 Task: Open Card Employee Wellness Analytics Review in Board Team Performance Management Platforms to Workspace Financial Planning and Analysis Services and add a team member Softage.1@softage.net, a label Purple, a checklist LEED Certification, an attachment from your computer, a color Purple and finally, add a card description 'Create and send out employee engagement survey on company values and mission' and a comment 'Given the potential impact of this task, let us make sure we involve all stakeholders and gather their feedback.'. Add a start date 'Jan 01, 1900' with a due date 'Jan 08, 1900'
Action: Mouse moved to (293, 173)
Screenshot: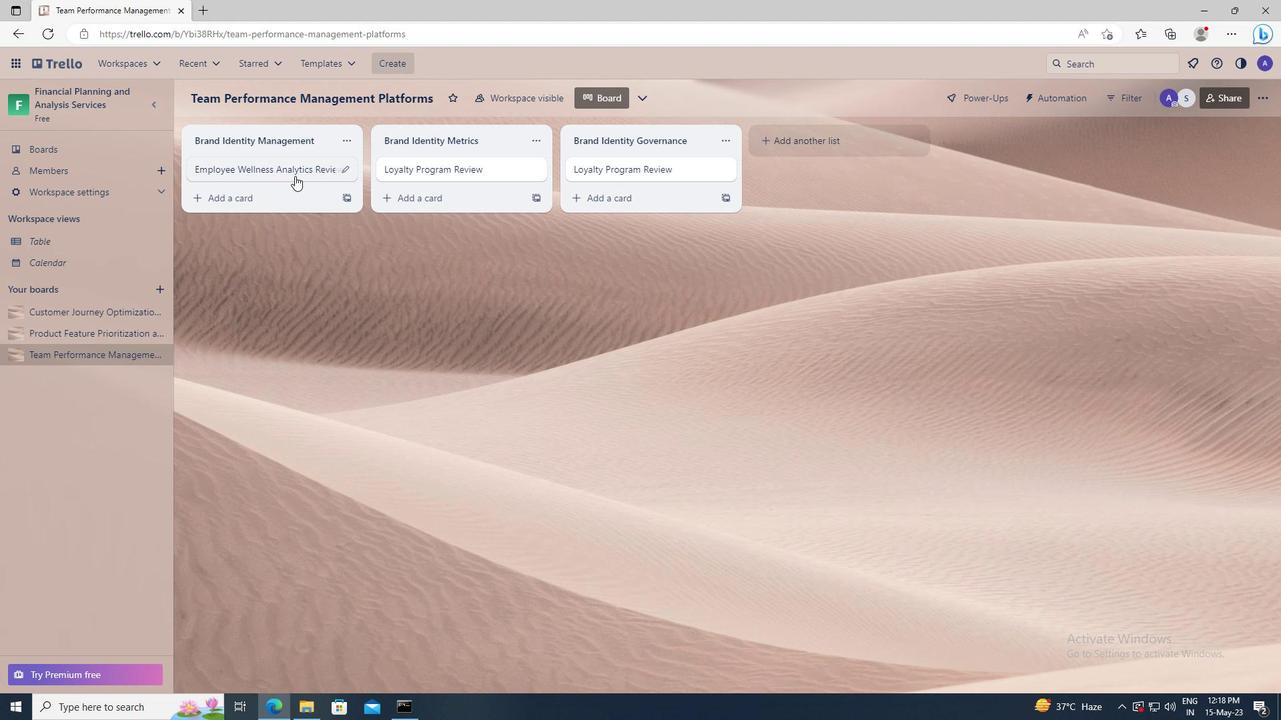 
Action: Mouse pressed left at (293, 173)
Screenshot: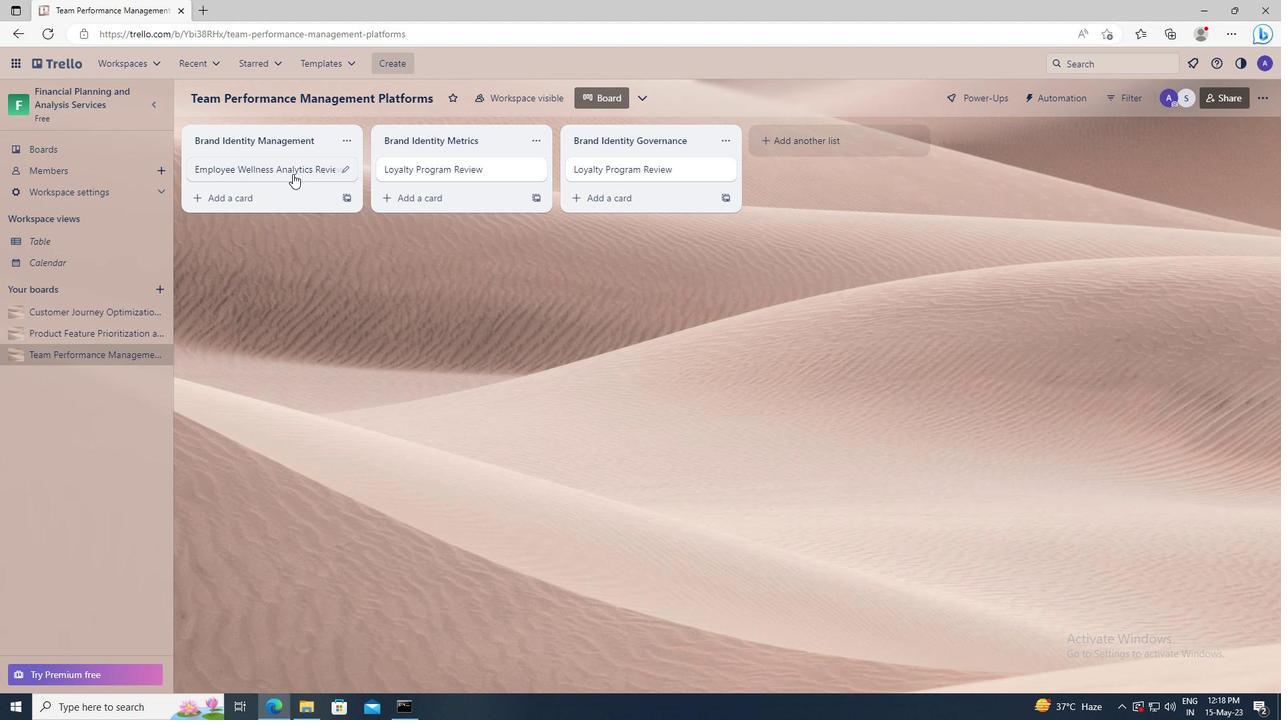 
Action: Mouse moved to (777, 214)
Screenshot: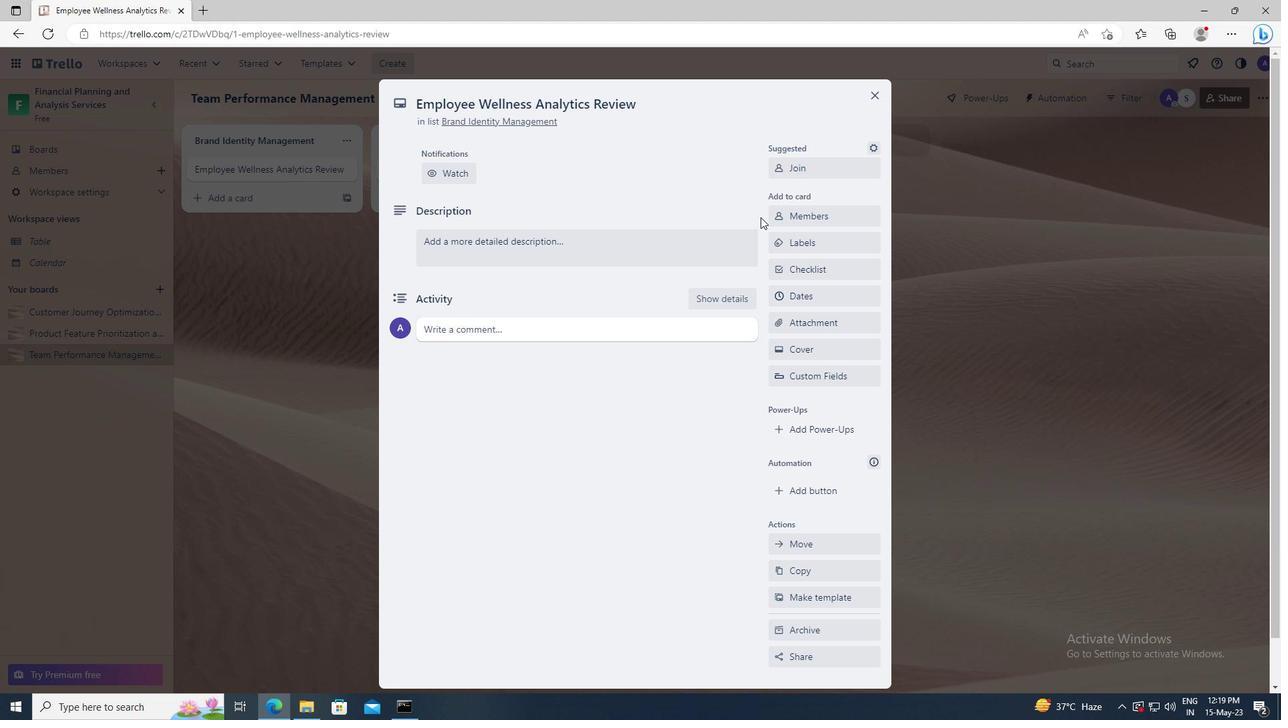 
Action: Mouse pressed left at (777, 214)
Screenshot: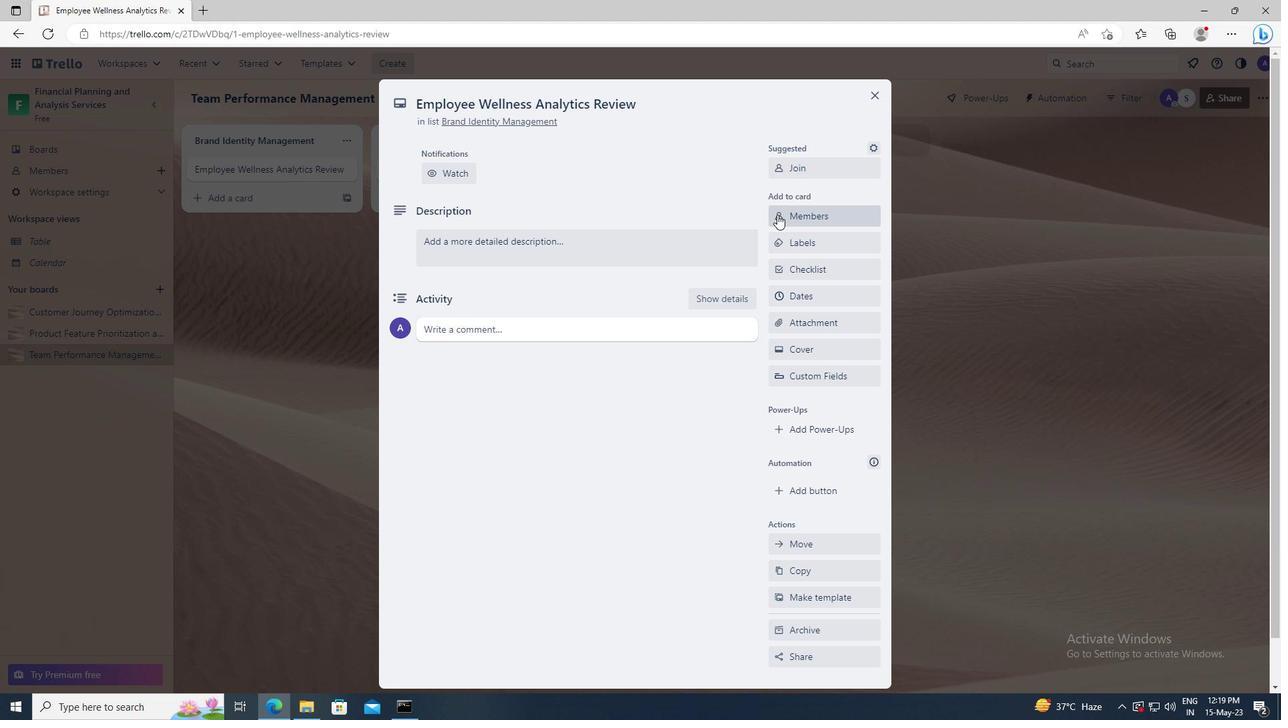
Action: Mouse moved to (795, 275)
Screenshot: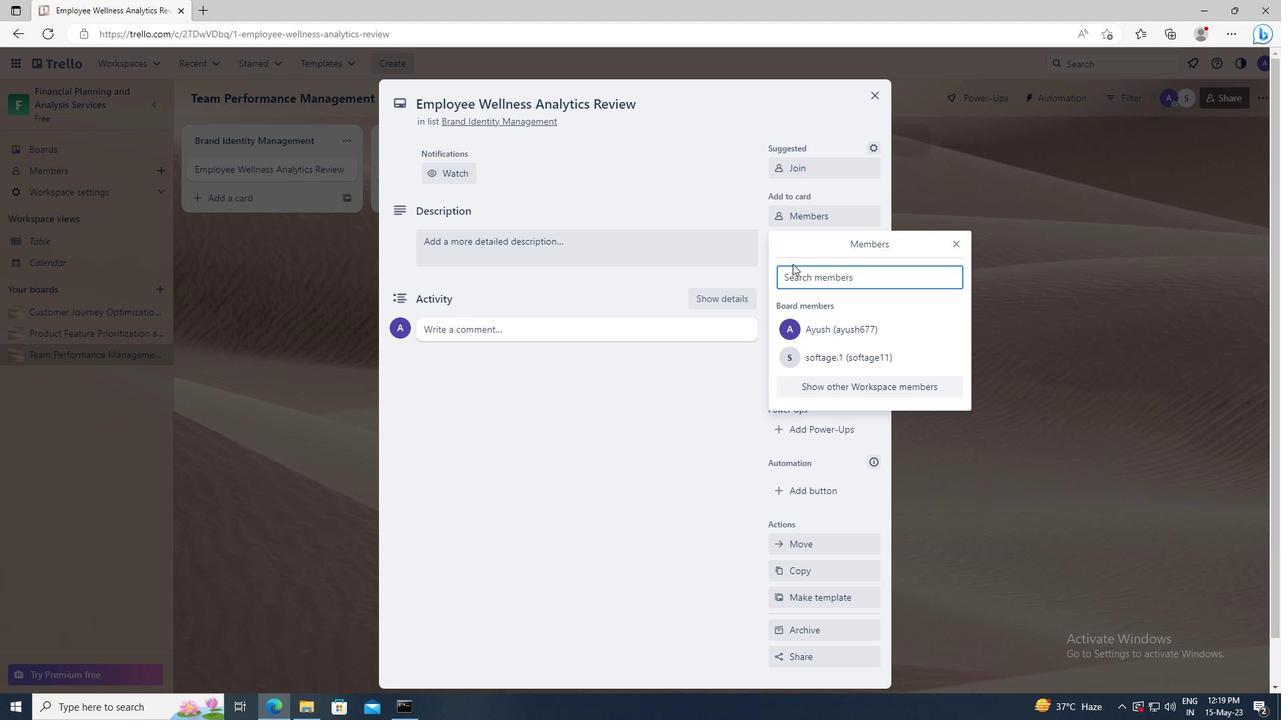 
Action: Mouse pressed left at (795, 275)
Screenshot: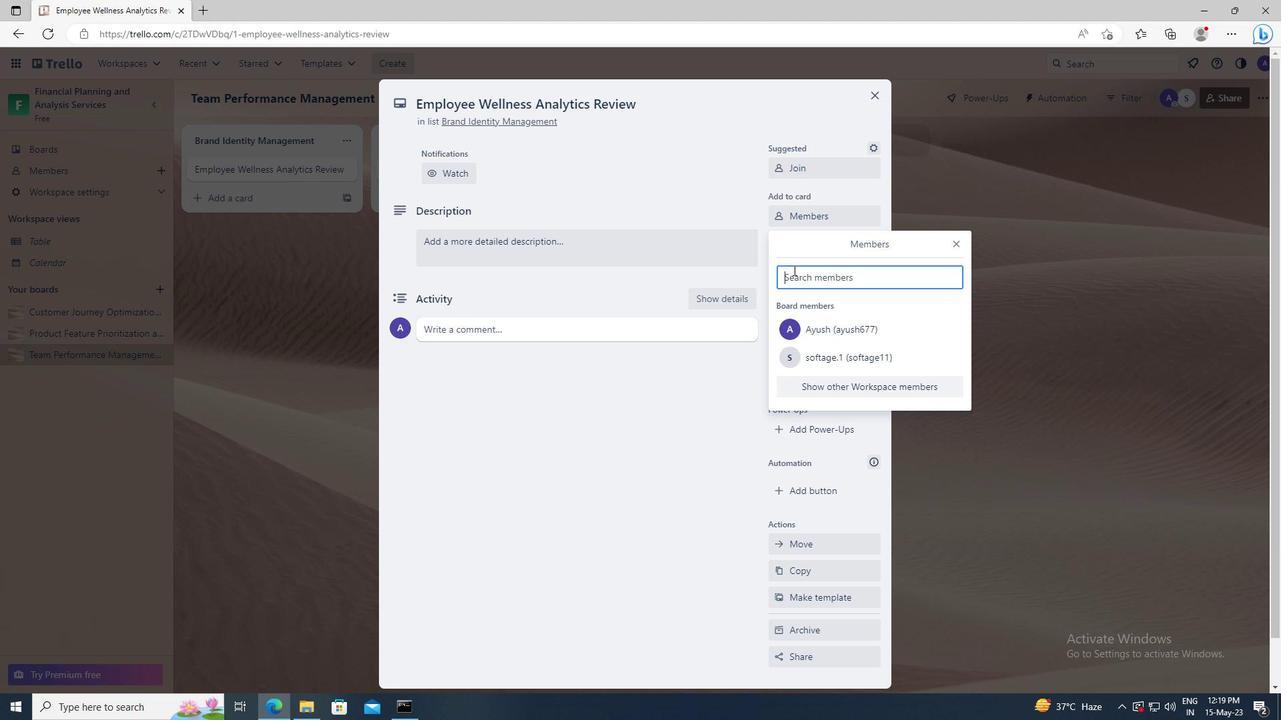 
Action: Key pressed <Key.shift>SOFTAGE.1
Screenshot: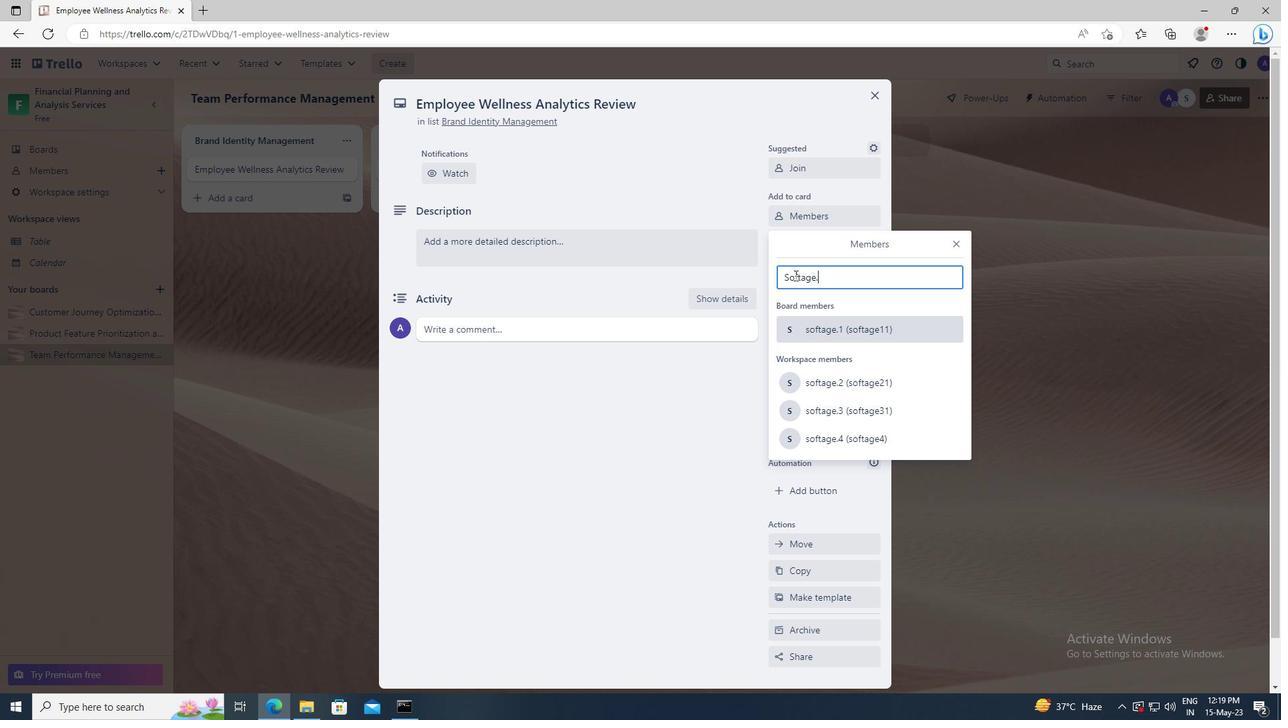 
Action: Mouse moved to (810, 329)
Screenshot: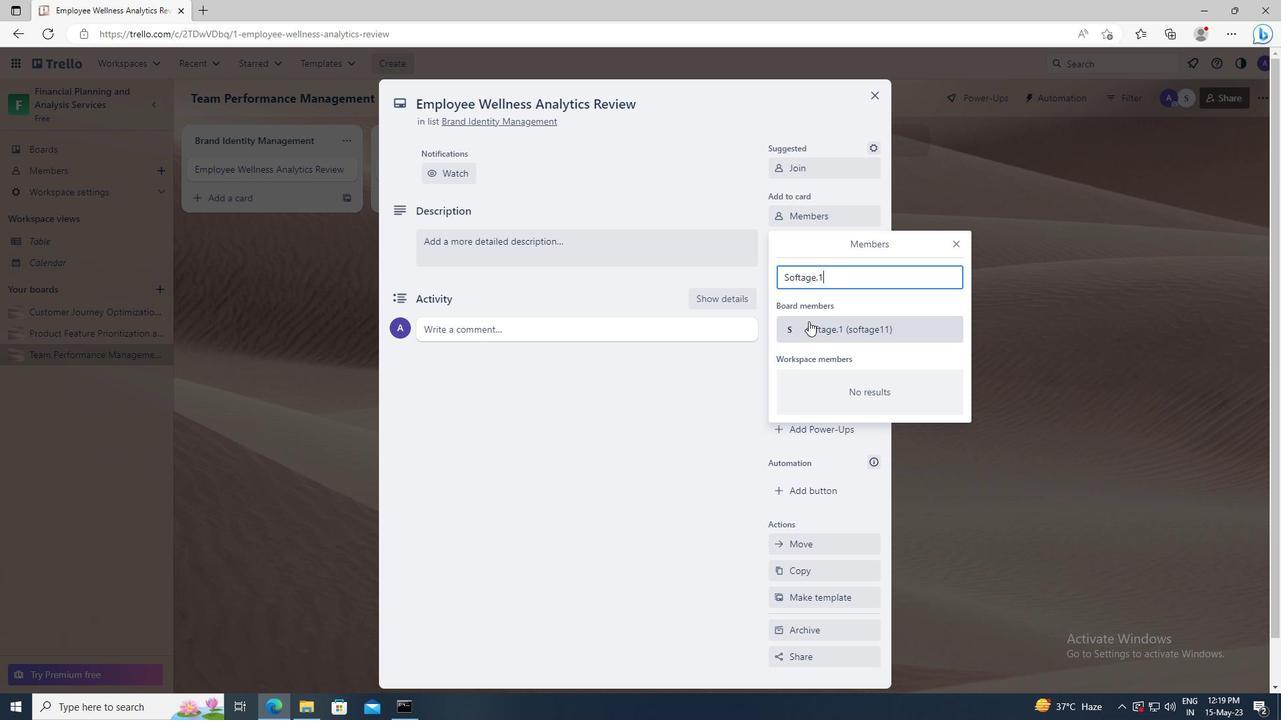 
Action: Mouse pressed left at (810, 329)
Screenshot: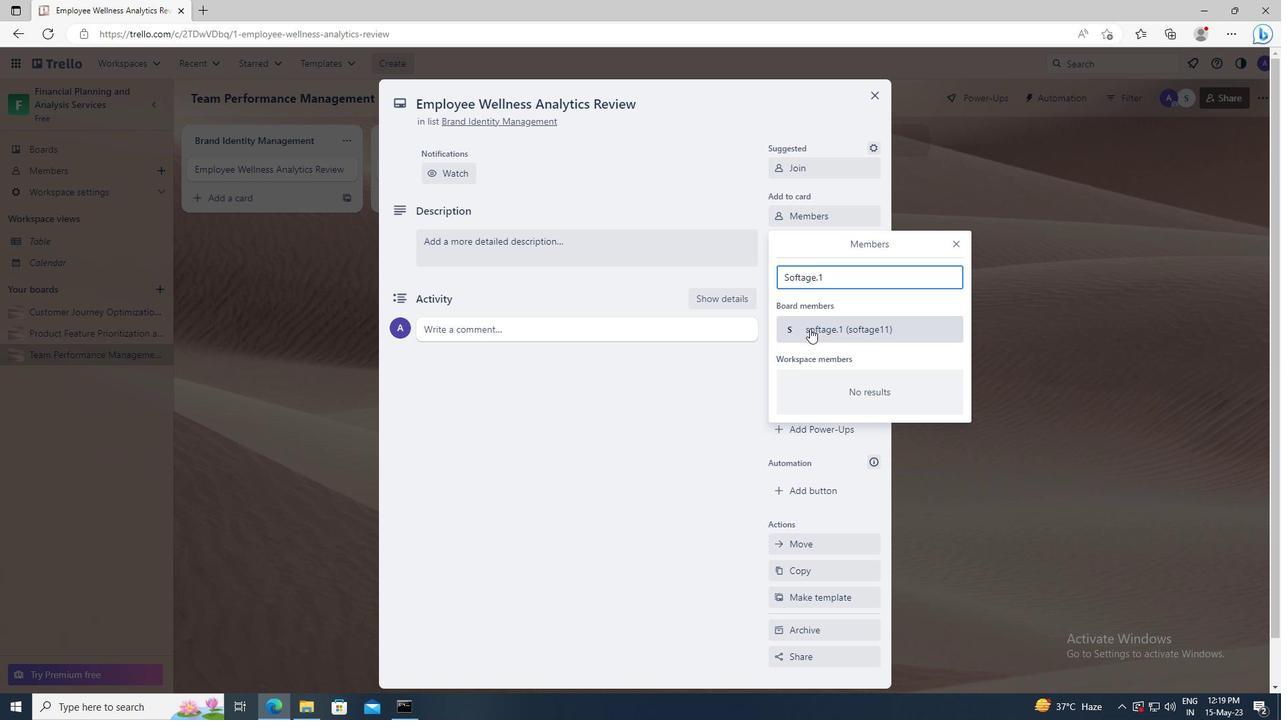 
Action: Mouse moved to (955, 244)
Screenshot: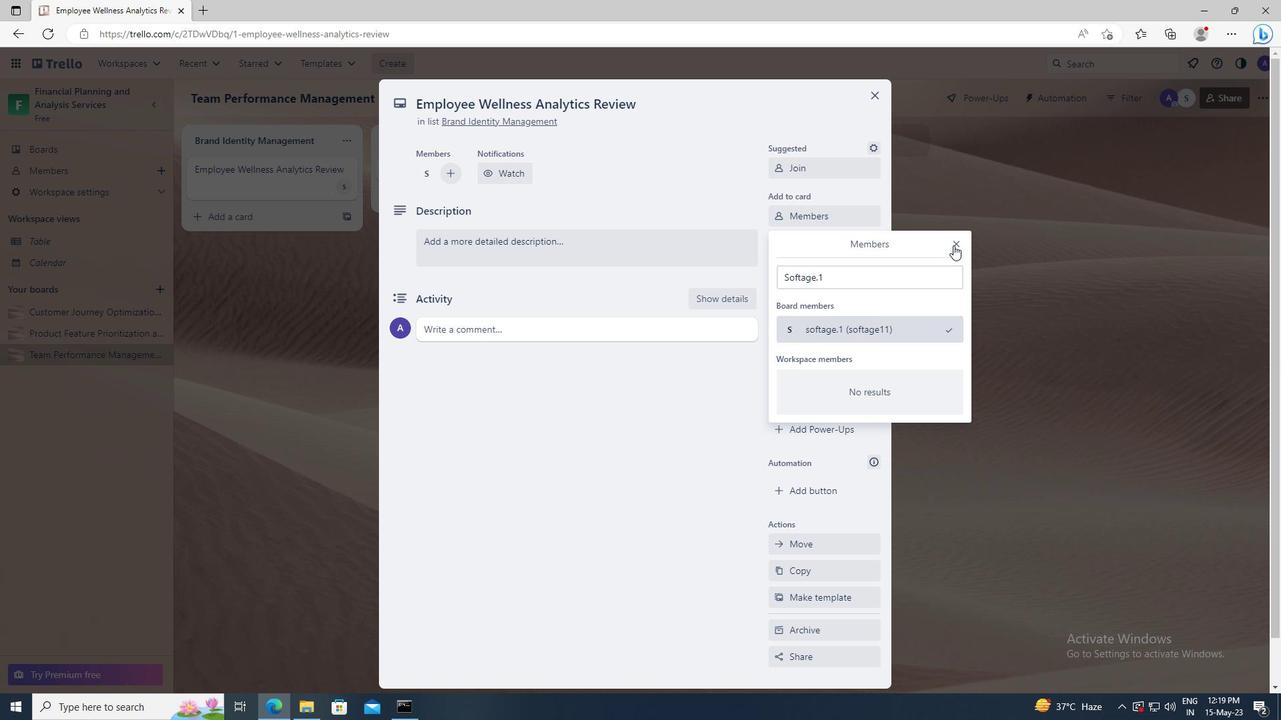 
Action: Mouse pressed left at (955, 244)
Screenshot: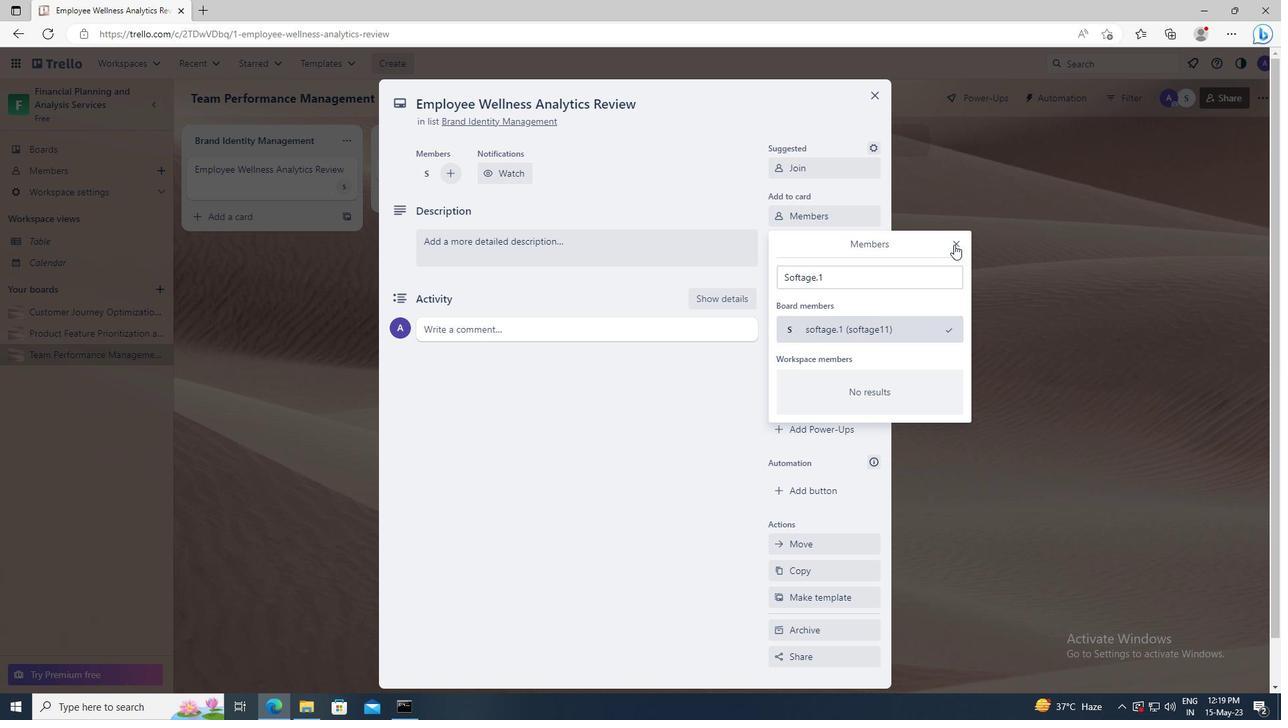 
Action: Mouse moved to (846, 244)
Screenshot: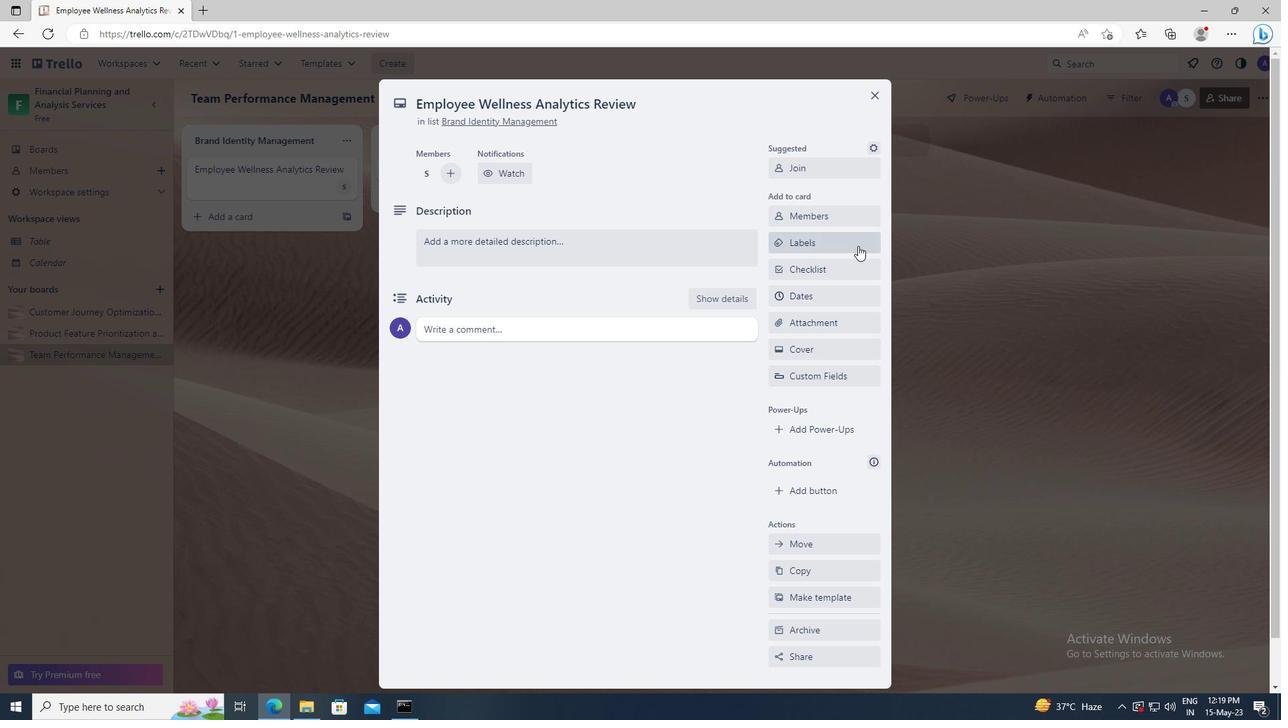 
Action: Mouse pressed left at (846, 244)
Screenshot: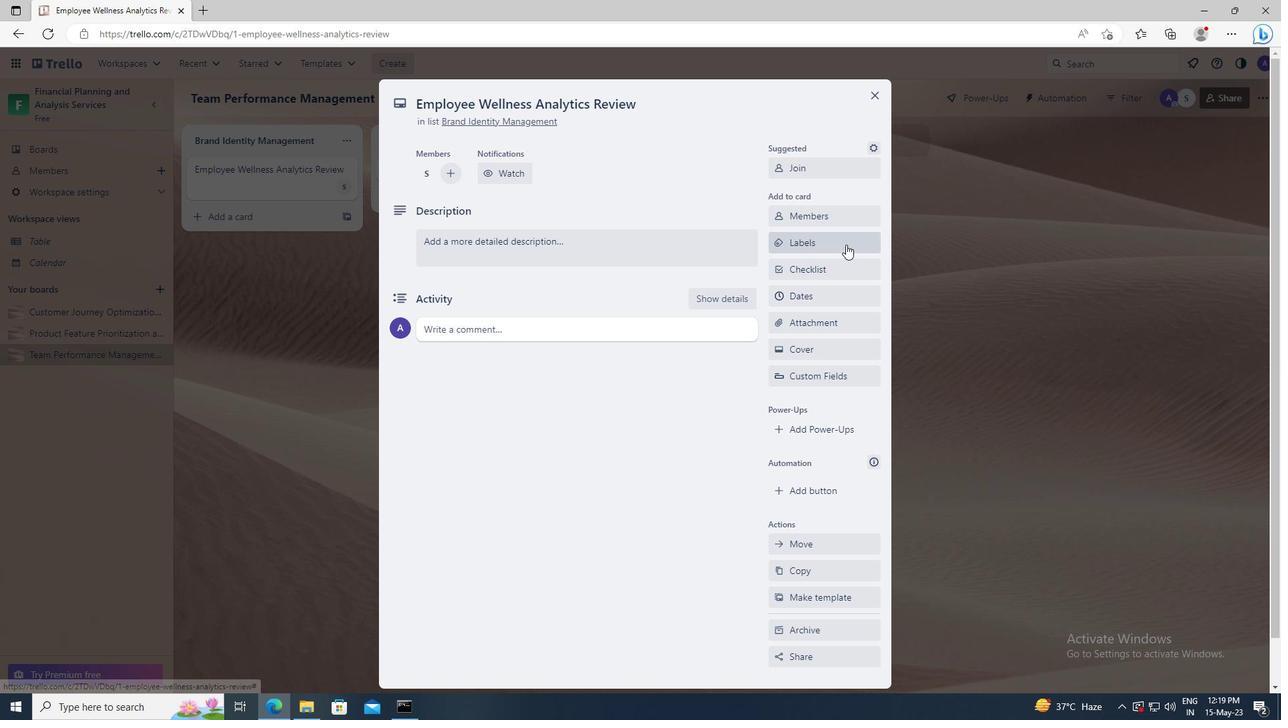 
Action: Mouse moved to (883, 477)
Screenshot: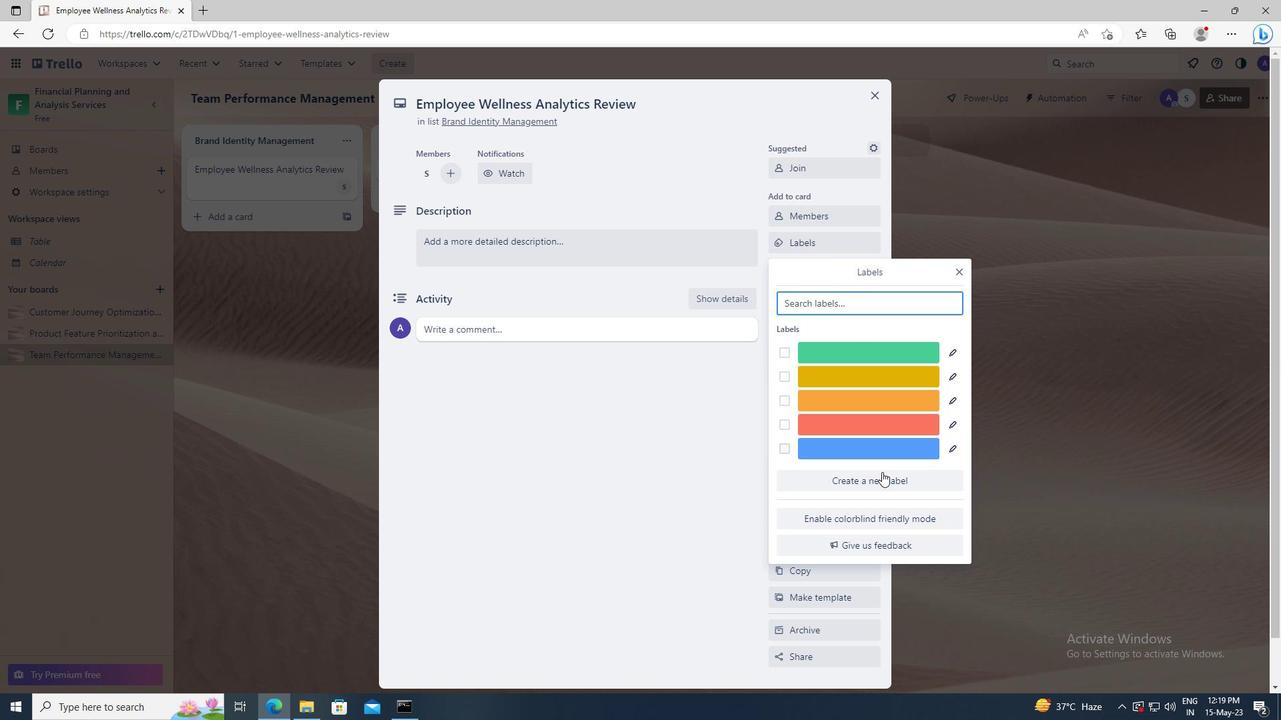 
Action: Mouse pressed left at (883, 477)
Screenshot: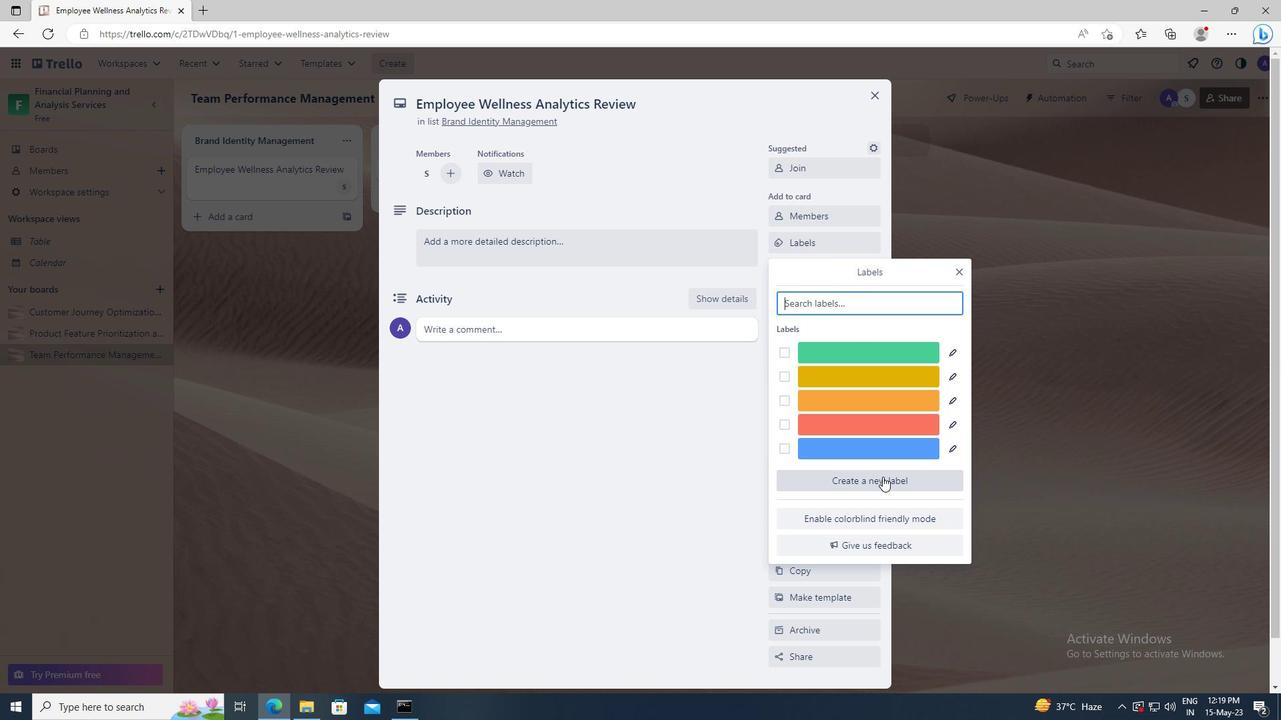 
Action: Mouse moved to (937, 459)
Screenshot: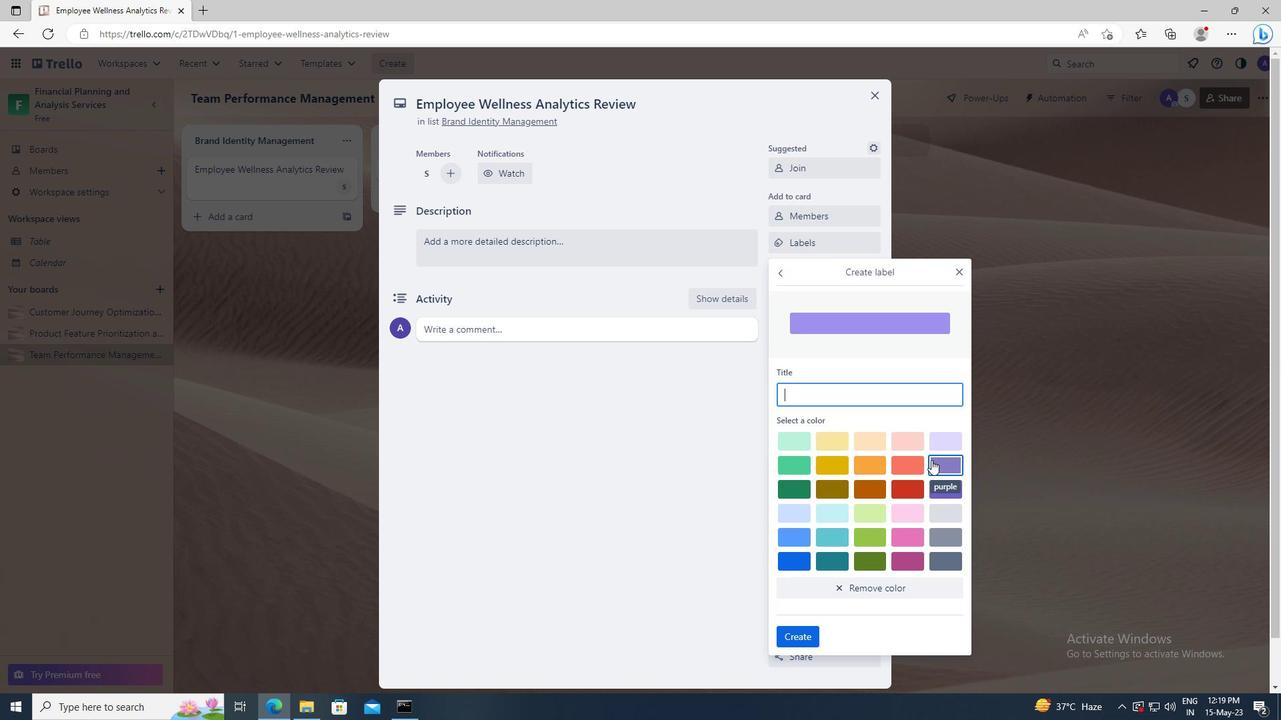 
Action: Mouse pressed left at (937, 459)
Screenshot: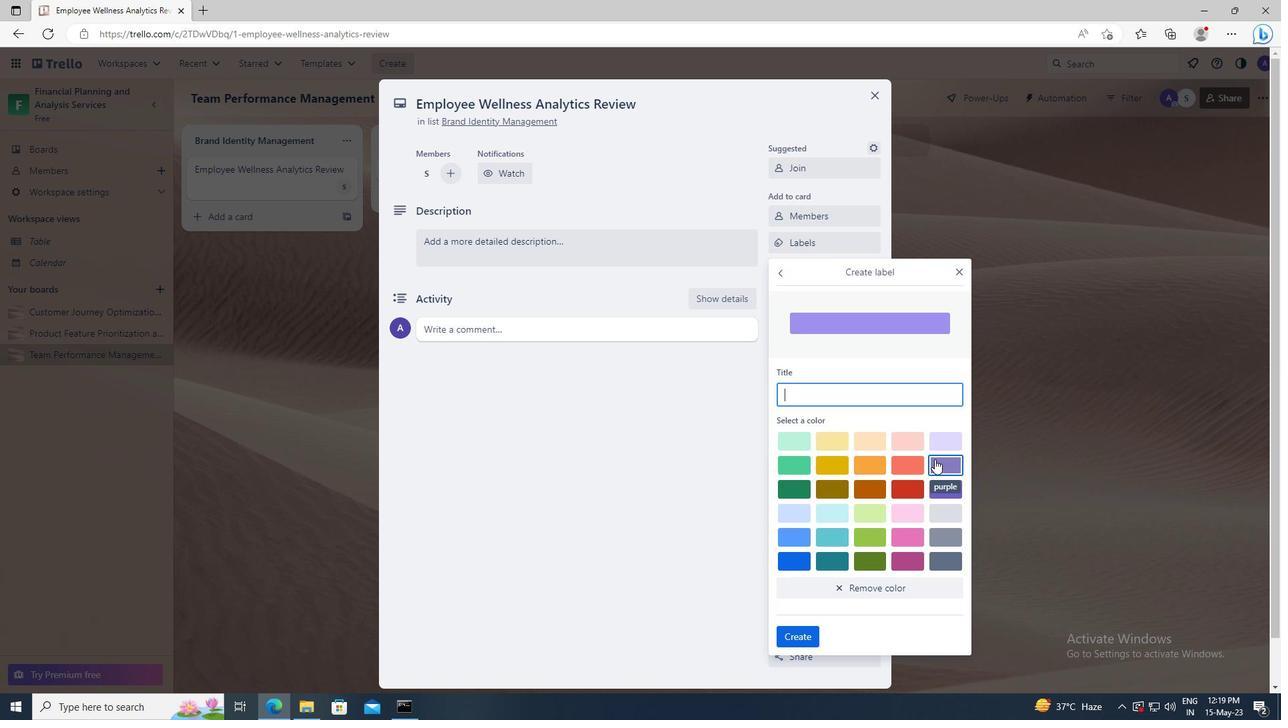 
Action: Mouse moved to (804, 636)
Screenshot: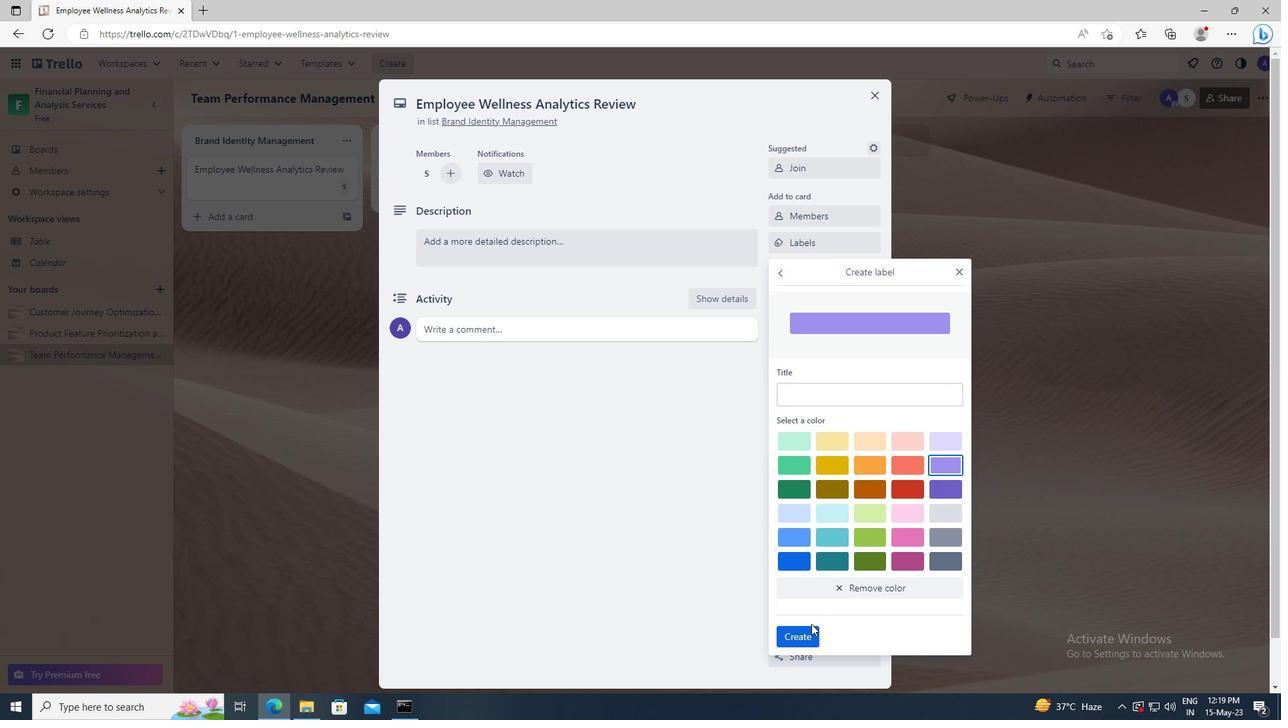 
Action: Mouse pressed left at (804, 636)
Screenshot: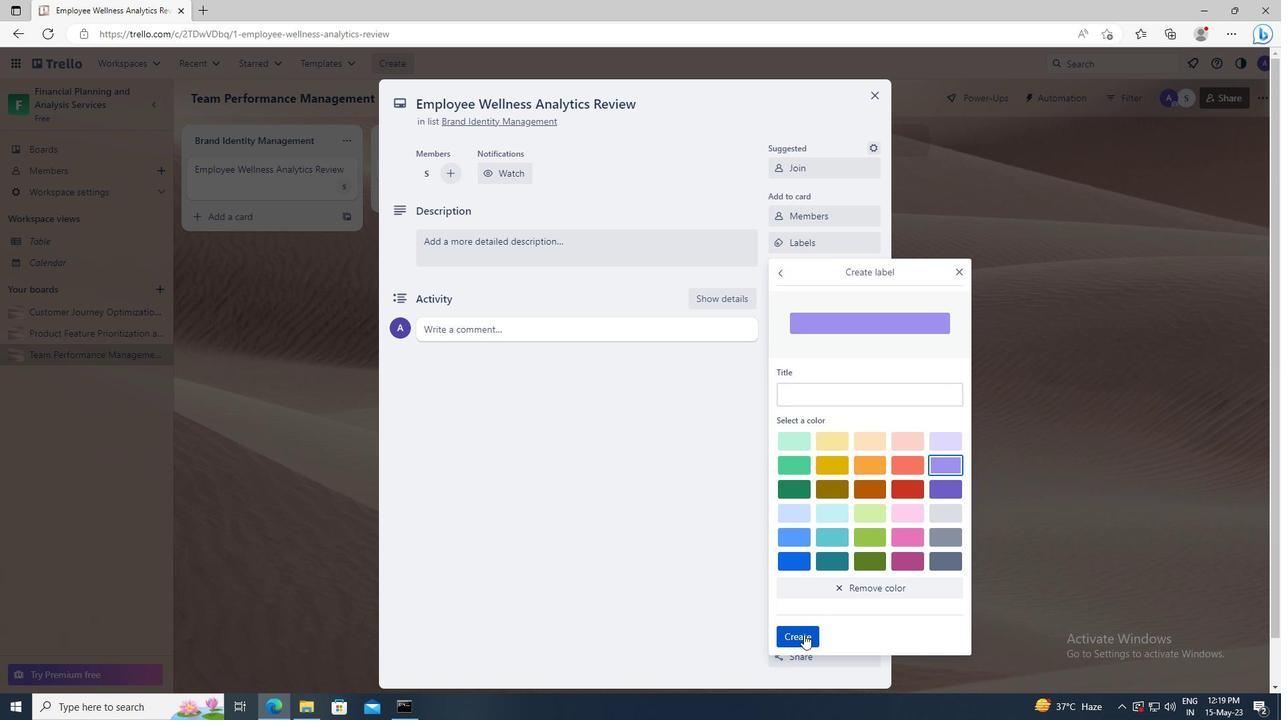 
Action: Mouse moved to (957, 272)
Screenshot: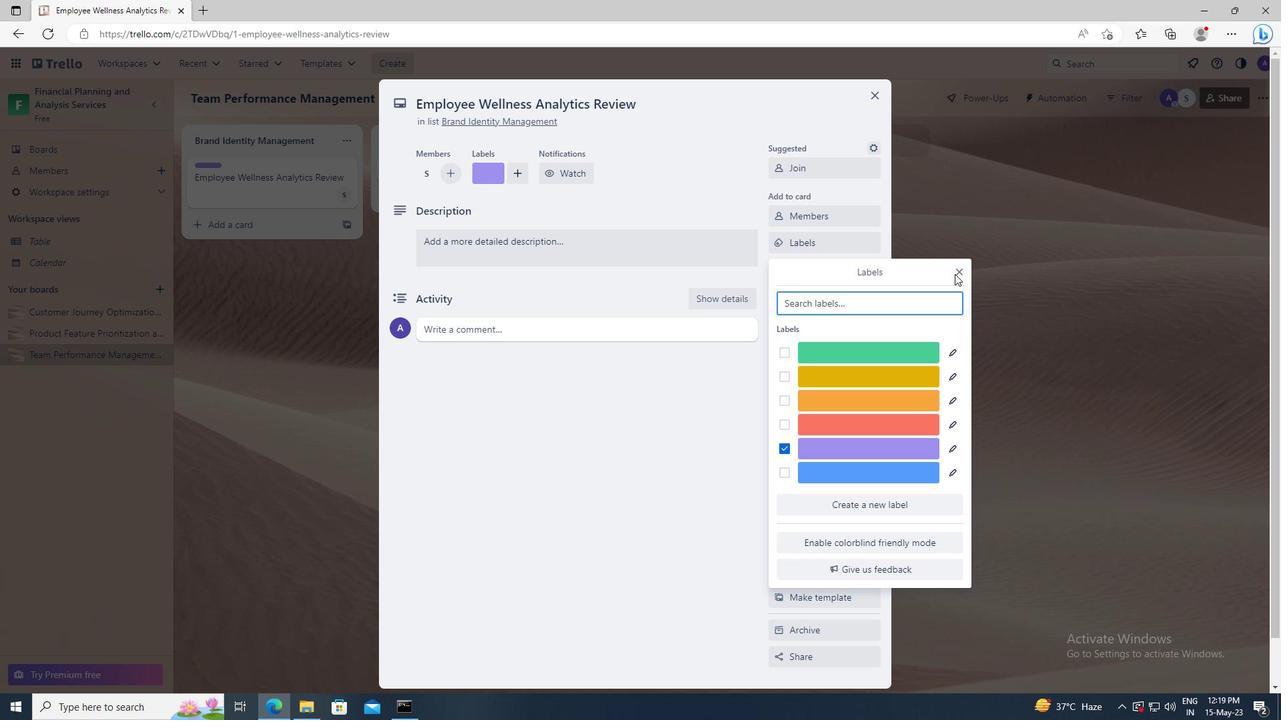 
Action: Mouse pressed left at (957, 272)
Screenshot: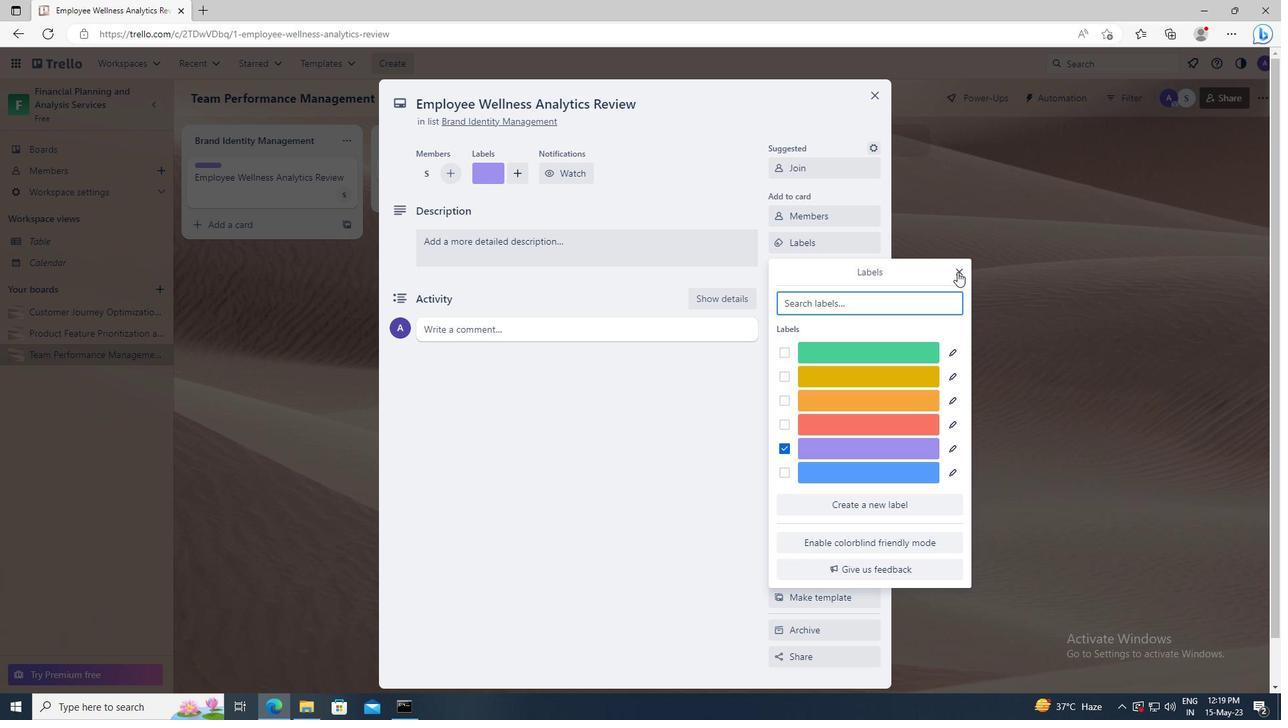 
Action: Mouse moved to (835, 271)
Screenshot: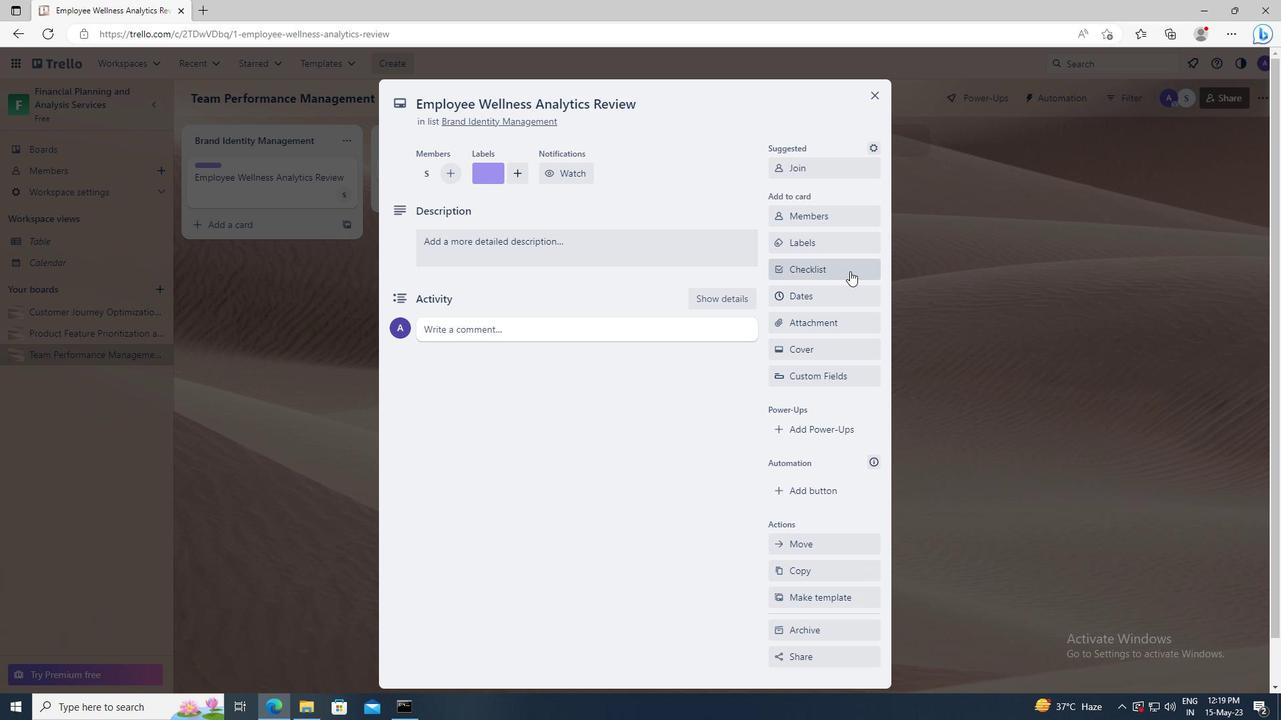 
Action: Mouse pressed left at (835, 271)
Screenshot: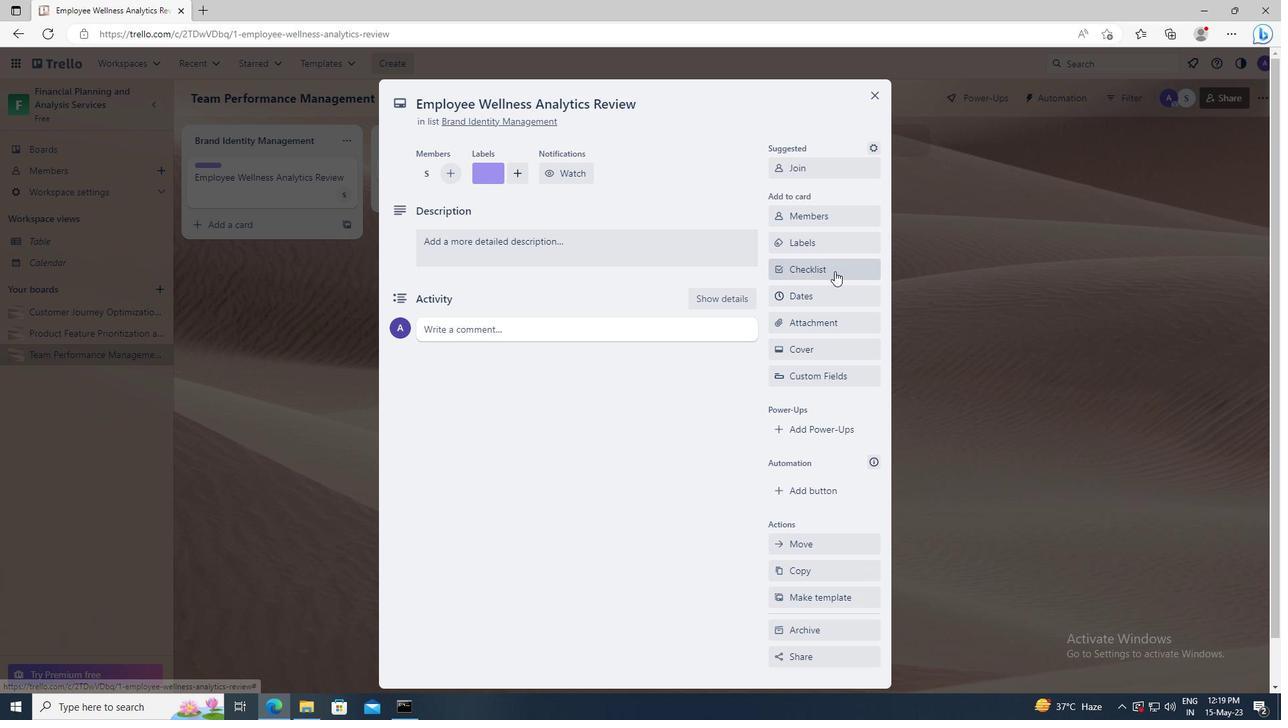 
Action: Key pressed <Key.shift>LEED<Key.space><Key.shift>CERTIFICATION
Screenshot: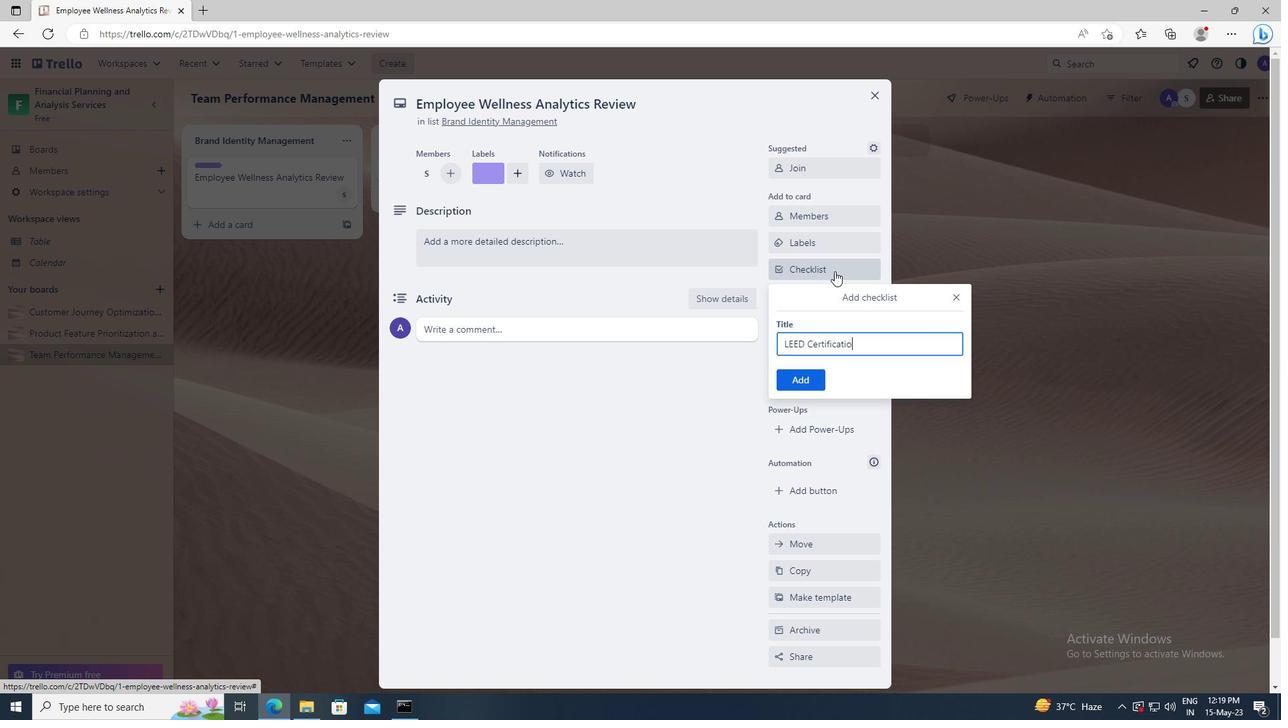 
Action: Mouse moved to (810, 379)
Screenshot: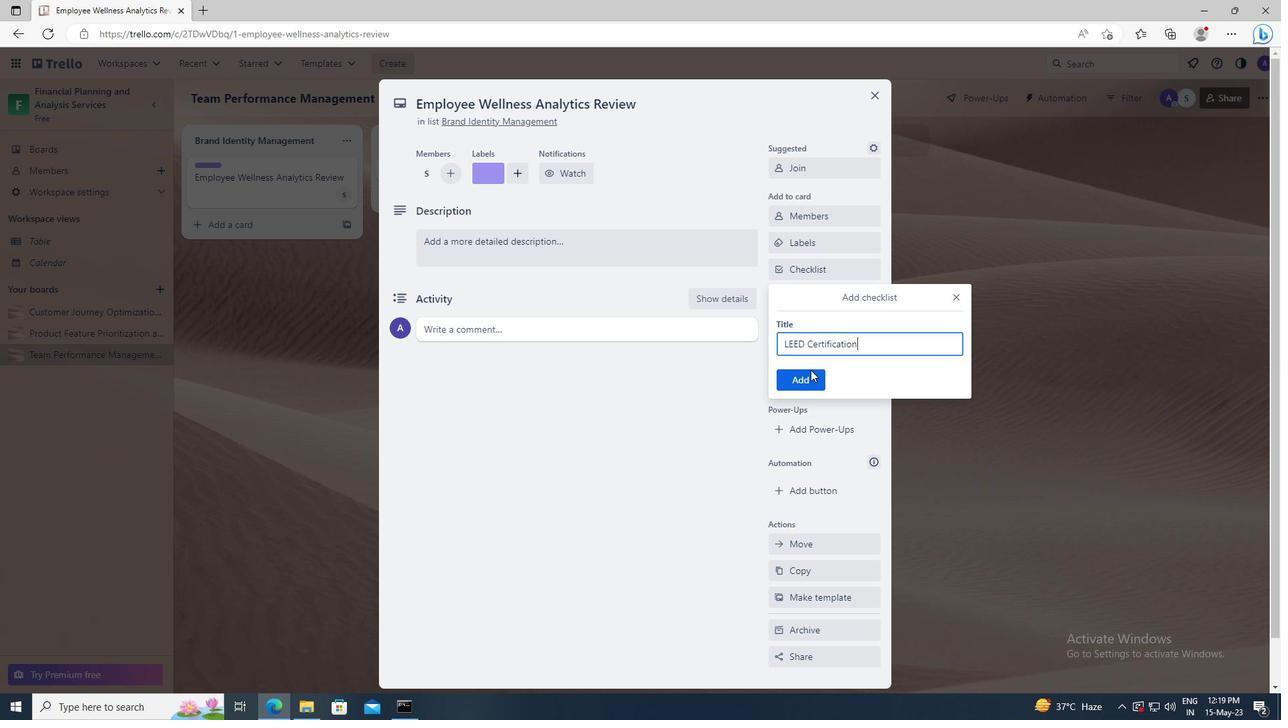 
Action: Mouse pressed left at (810, 379)
Screenshot: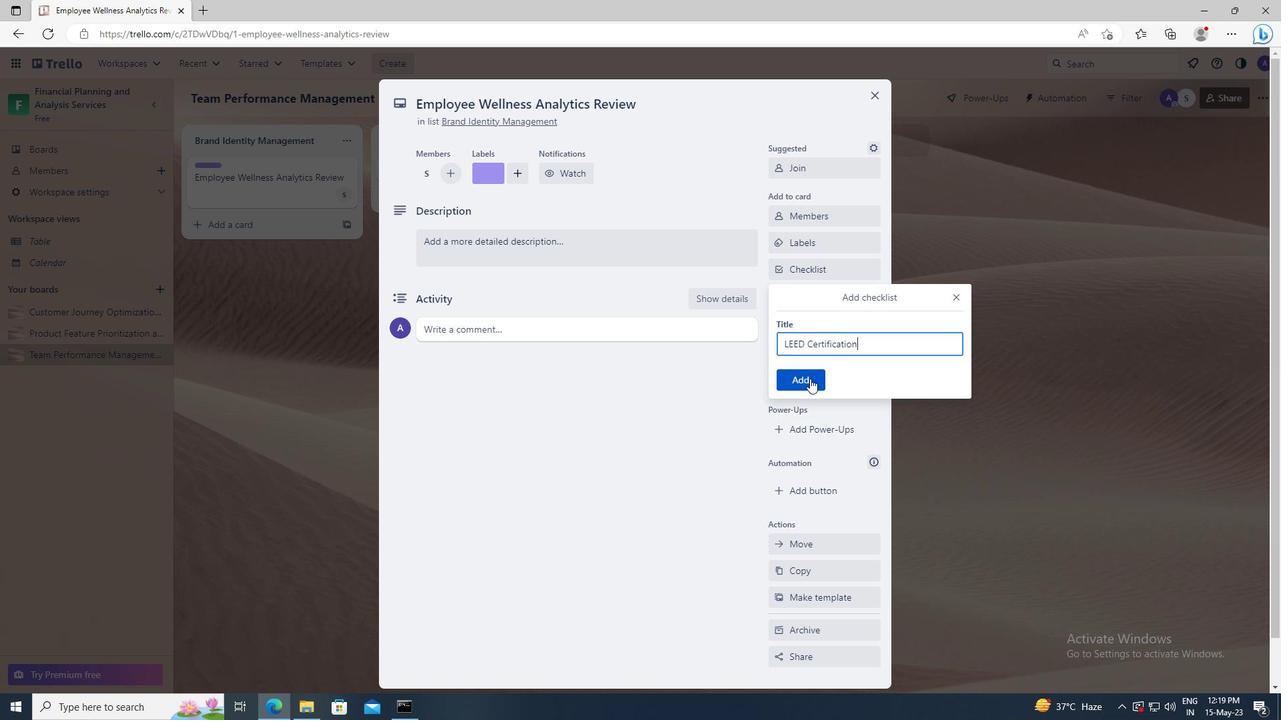
Action: Mouse moved to (808, 327)
Screenshot: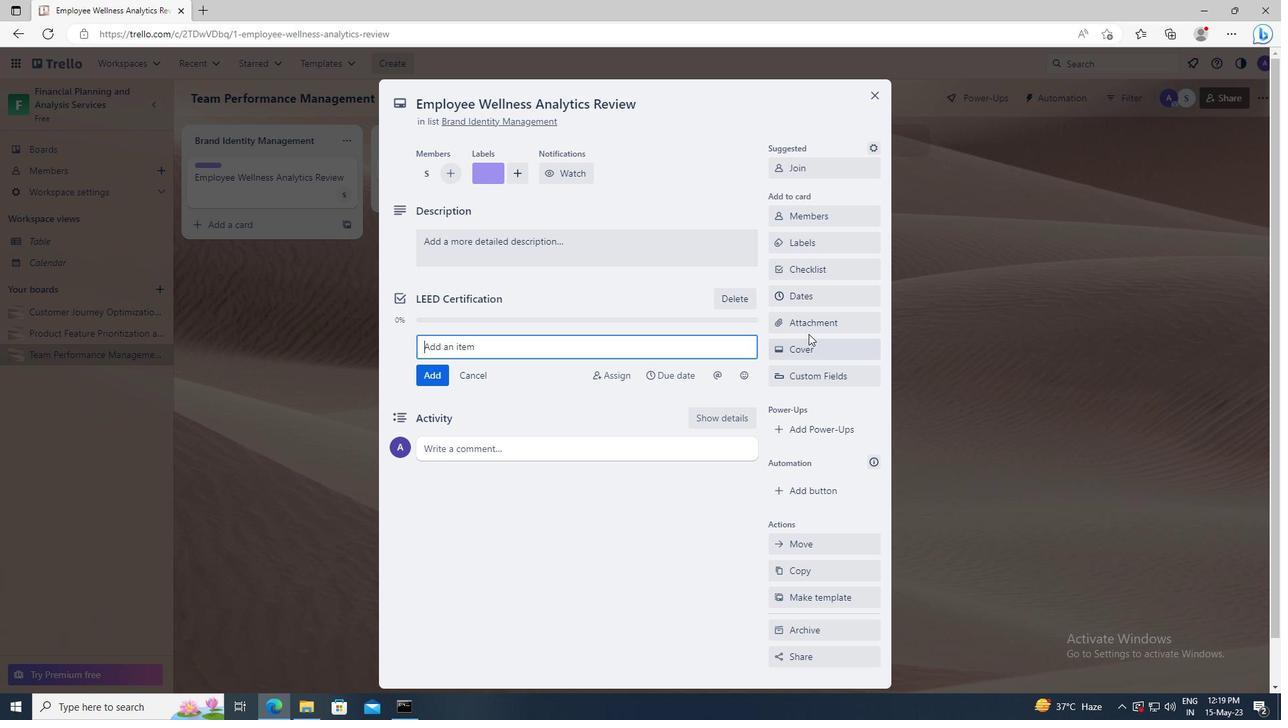 
Action: Mouse pressed left at (808, 327)
Screenshot: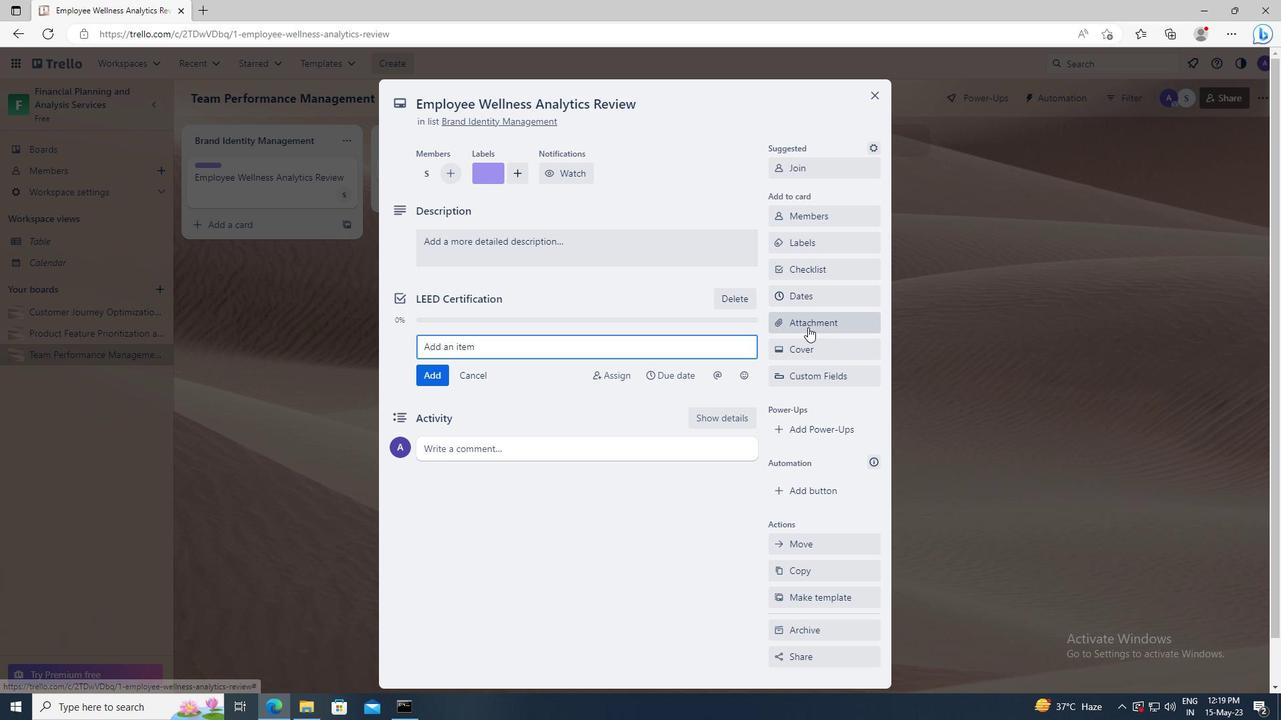 
Action: Mouse moved to (809, 378)
Screenshot: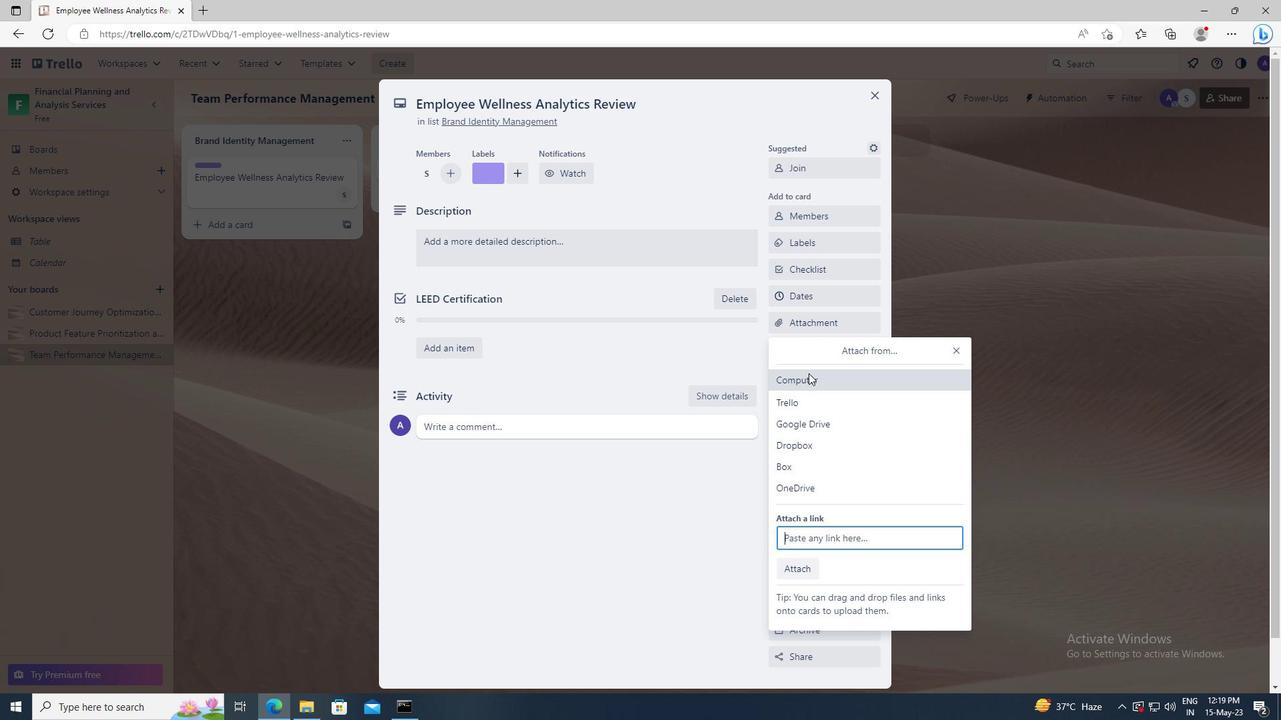 
Action: Mouse pressed left at (809, 378)
Screenshot: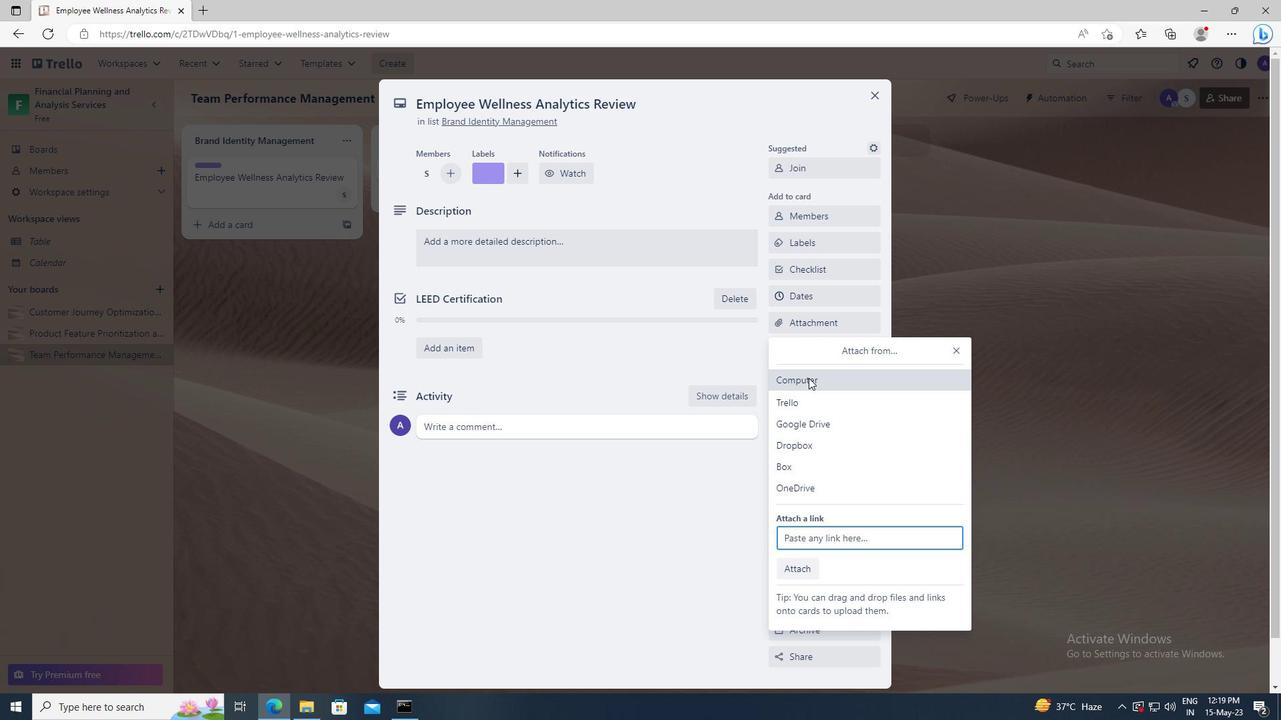 
Action: Mouse moved to (347, 116)
Screenshot: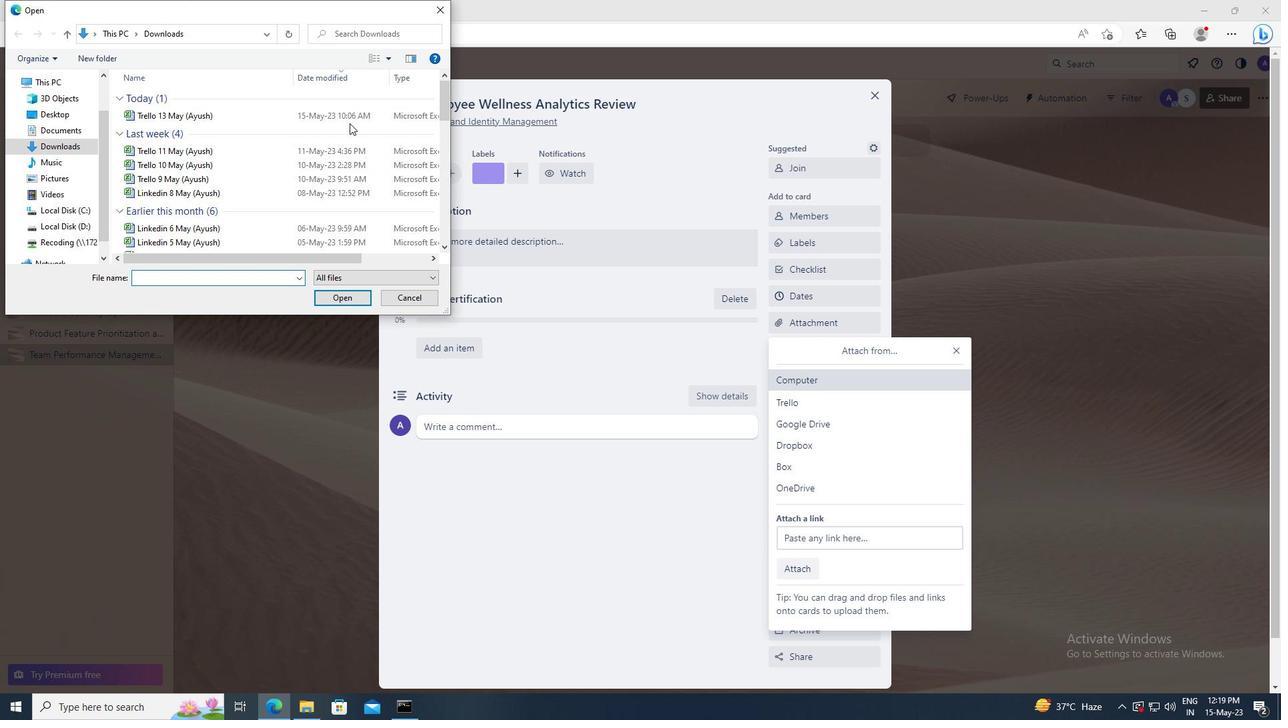 
Action: Mouse pressed left at (347, 116)
Screenshot: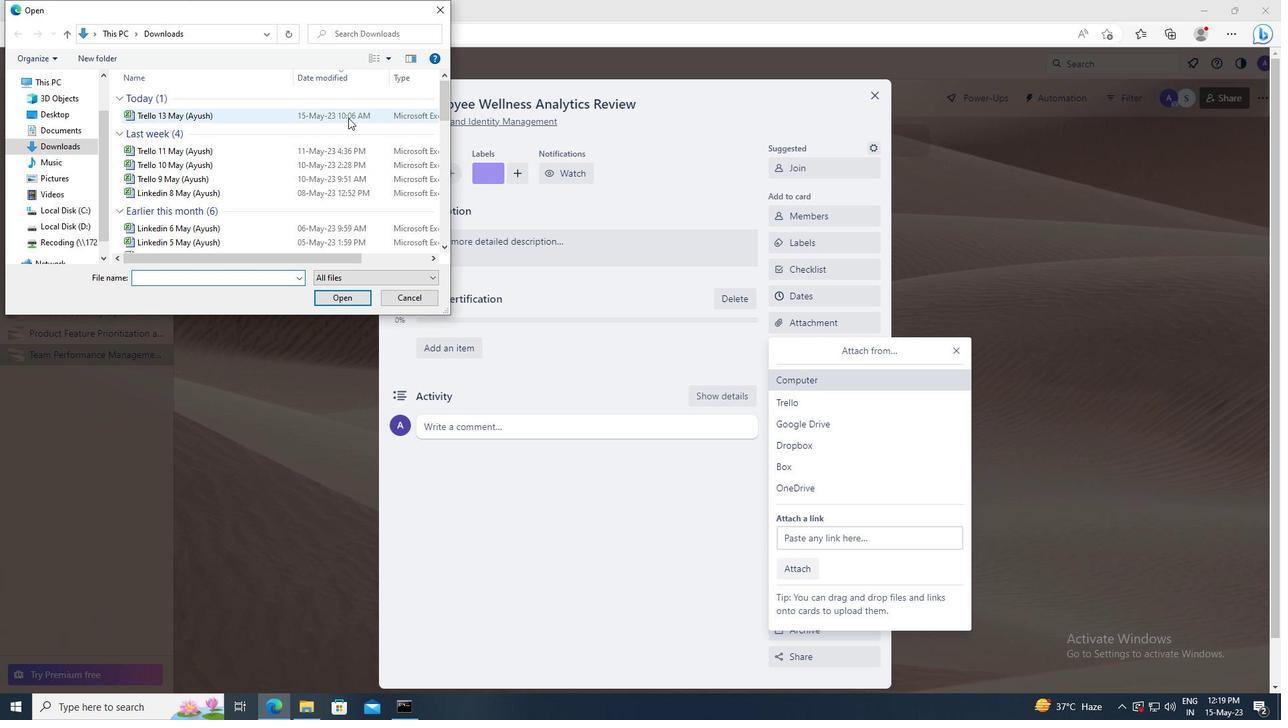 
Action: Mouse moved to (347, 300)
Screenshot: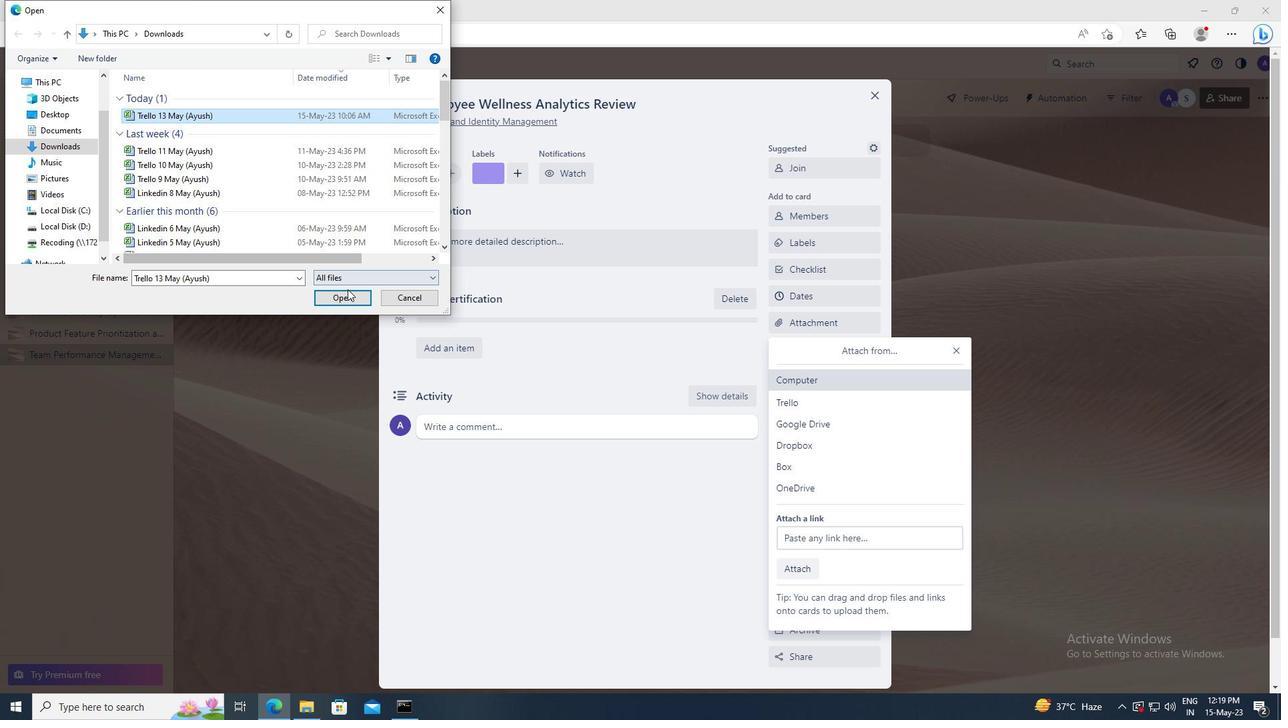 
Action: Mouse pressed left at (347, 300)
Screenshot: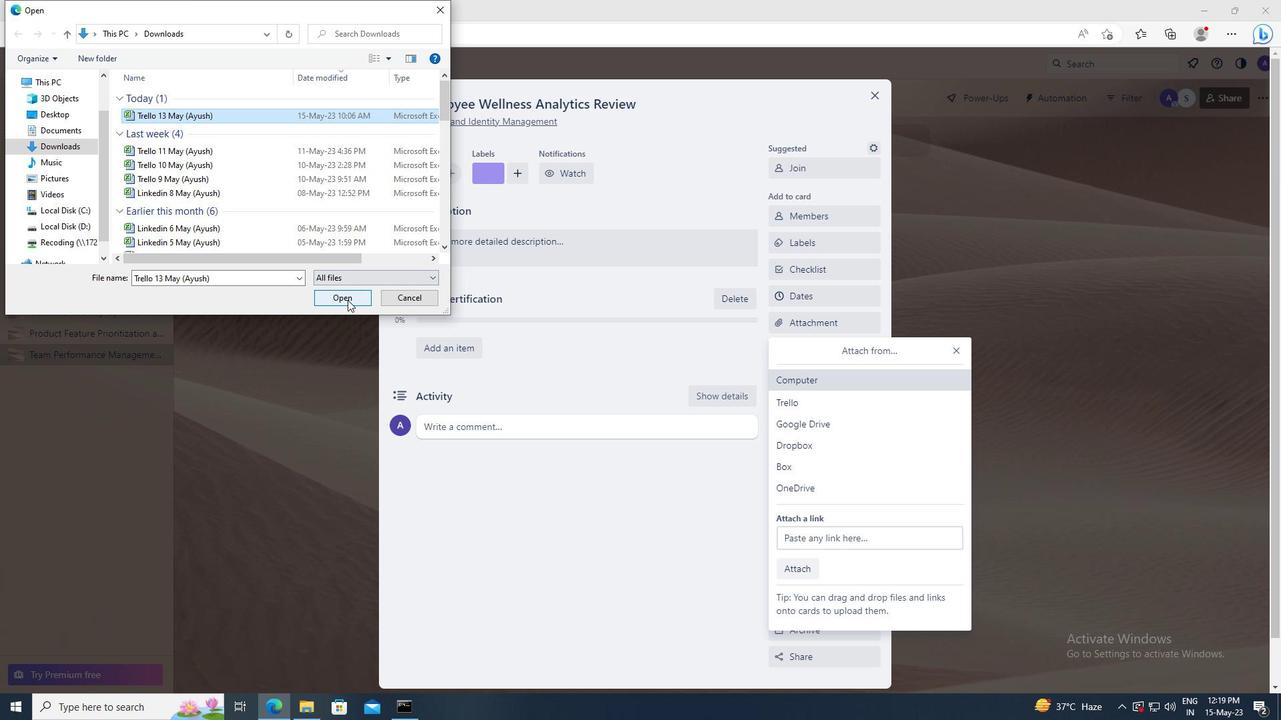 
Action: Mouse moved to (779, 349)
Screenshot: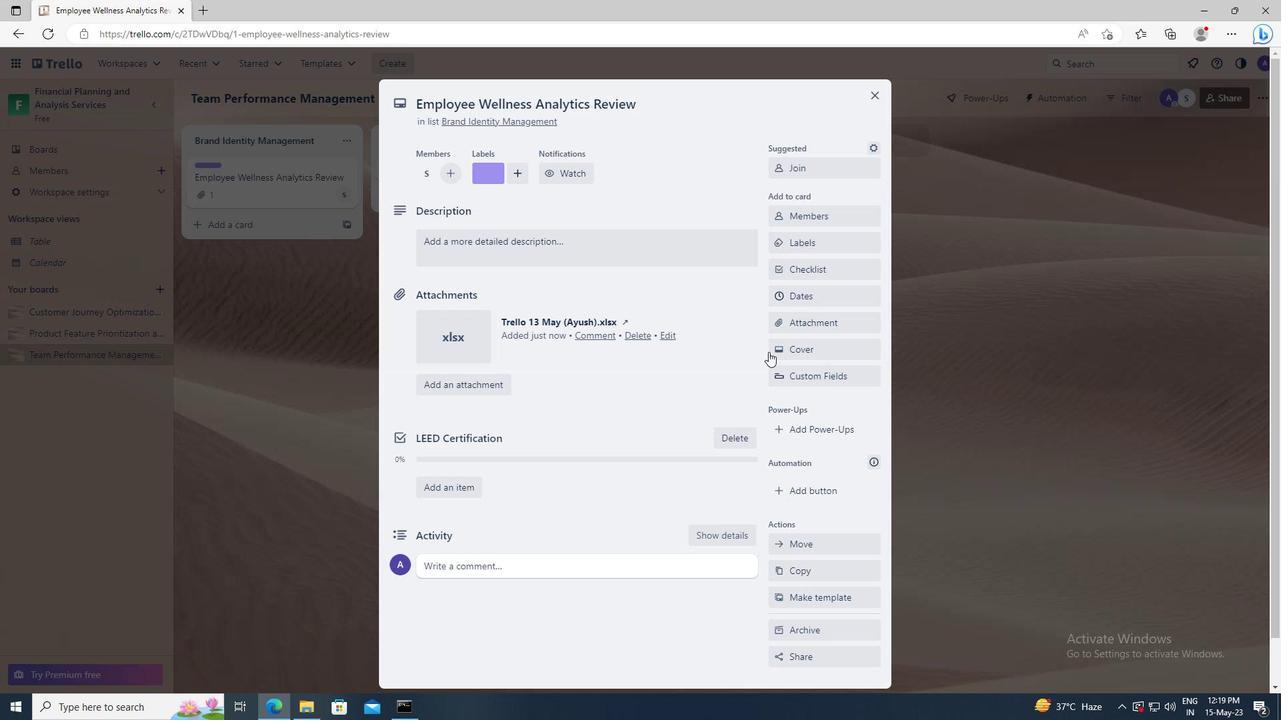 
Action: Mouse pressed left at (779, 349)
Screenshot: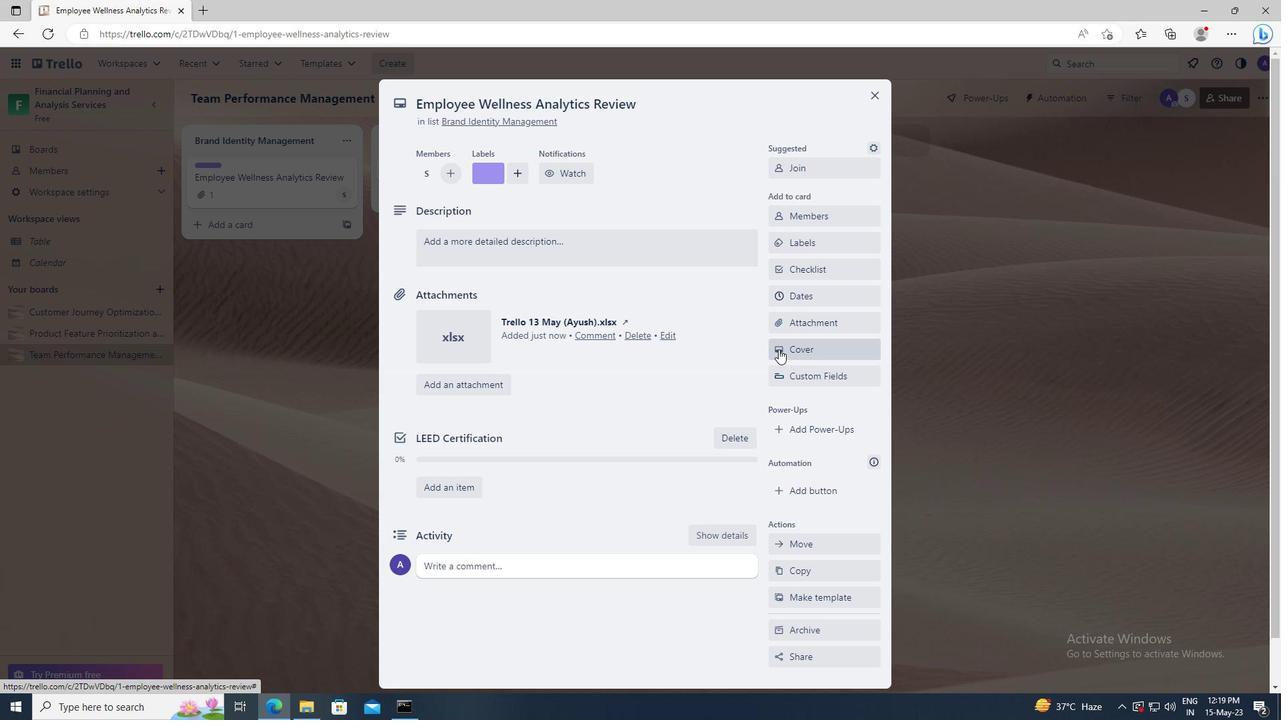 
Action: Mouse moved to (946, 423)
Screenshot: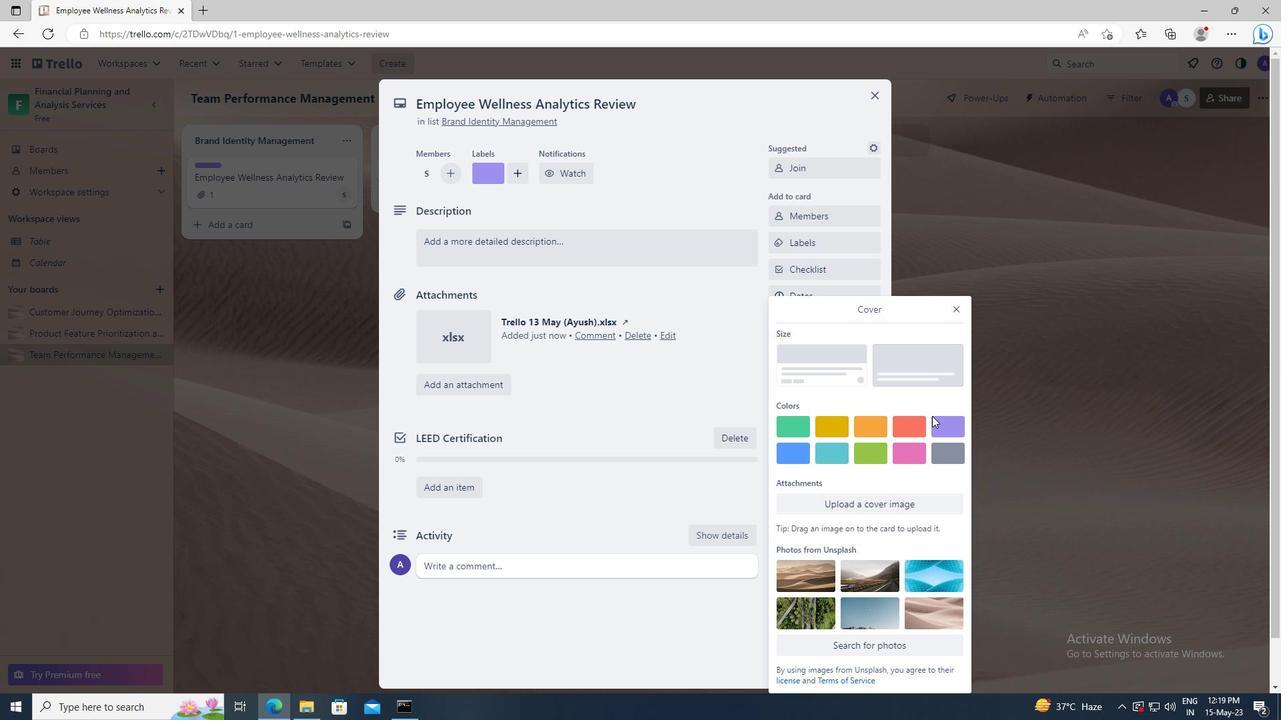
Action: Mouse pressed left at (946, 423)
Screenshot: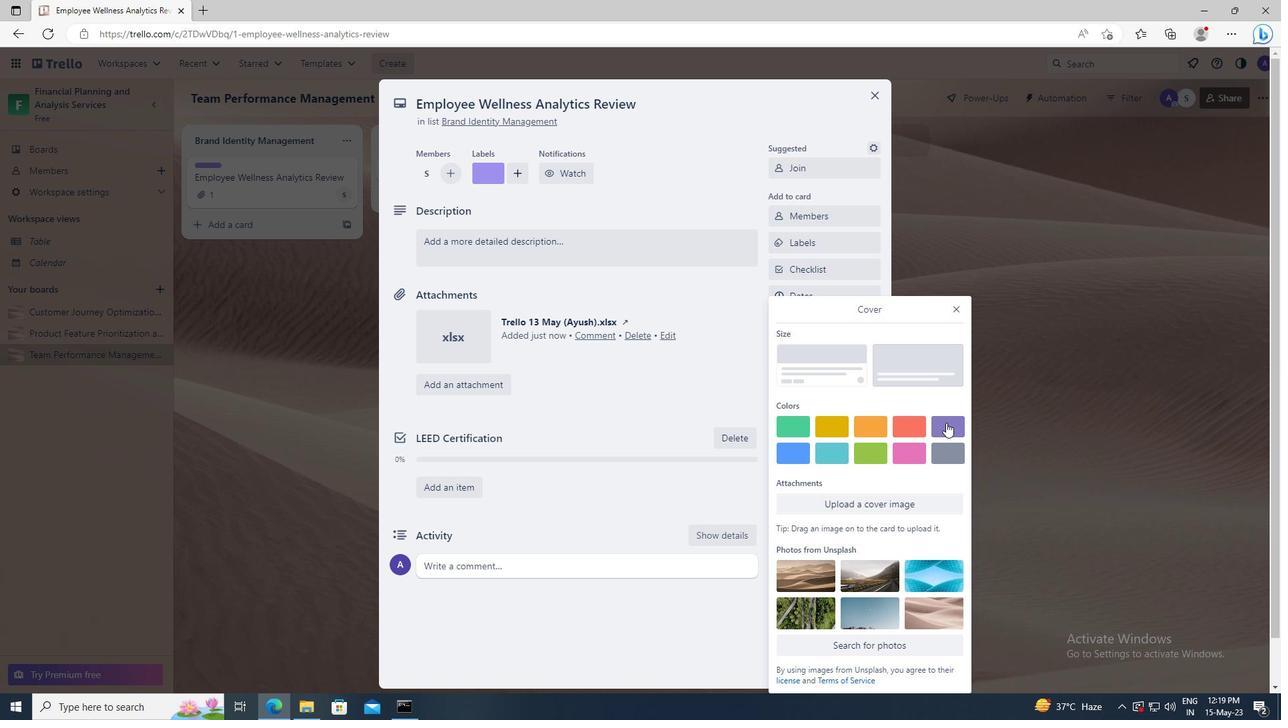 
Action: Mouse moved to (957, 285)
Screenshot: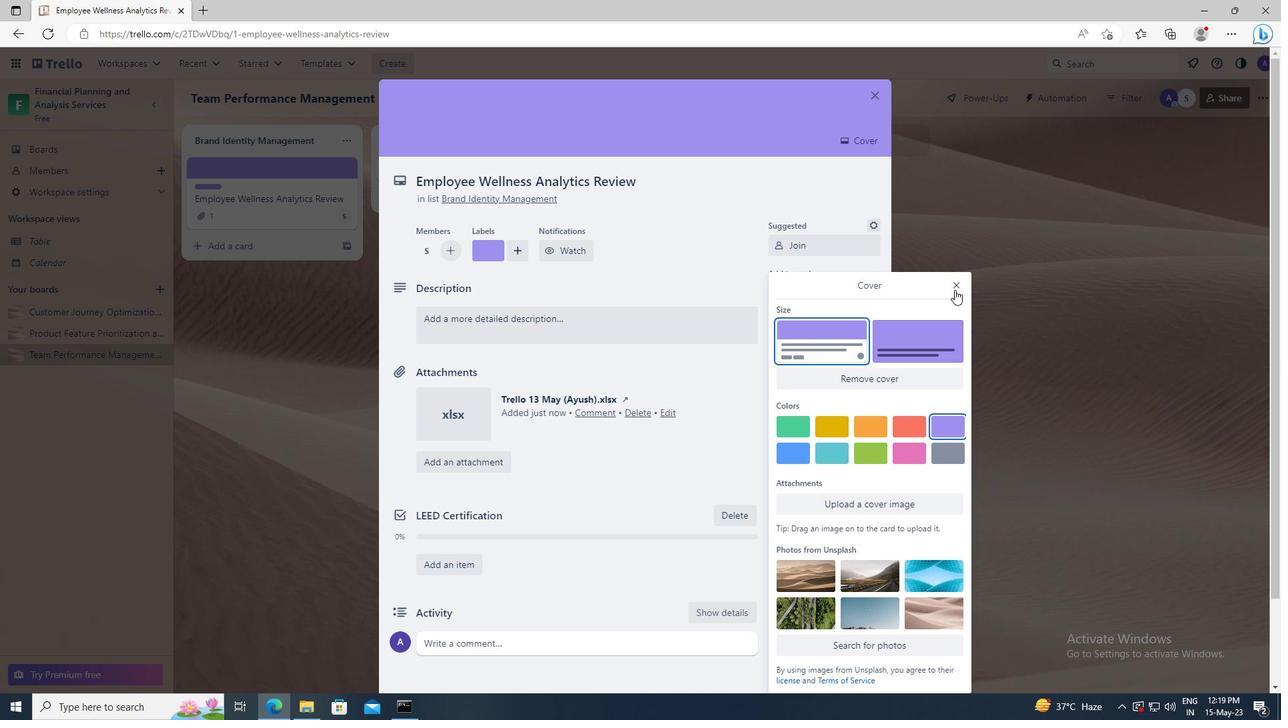 
Action: Mouse pressed left at (957, 285)
Screenshot: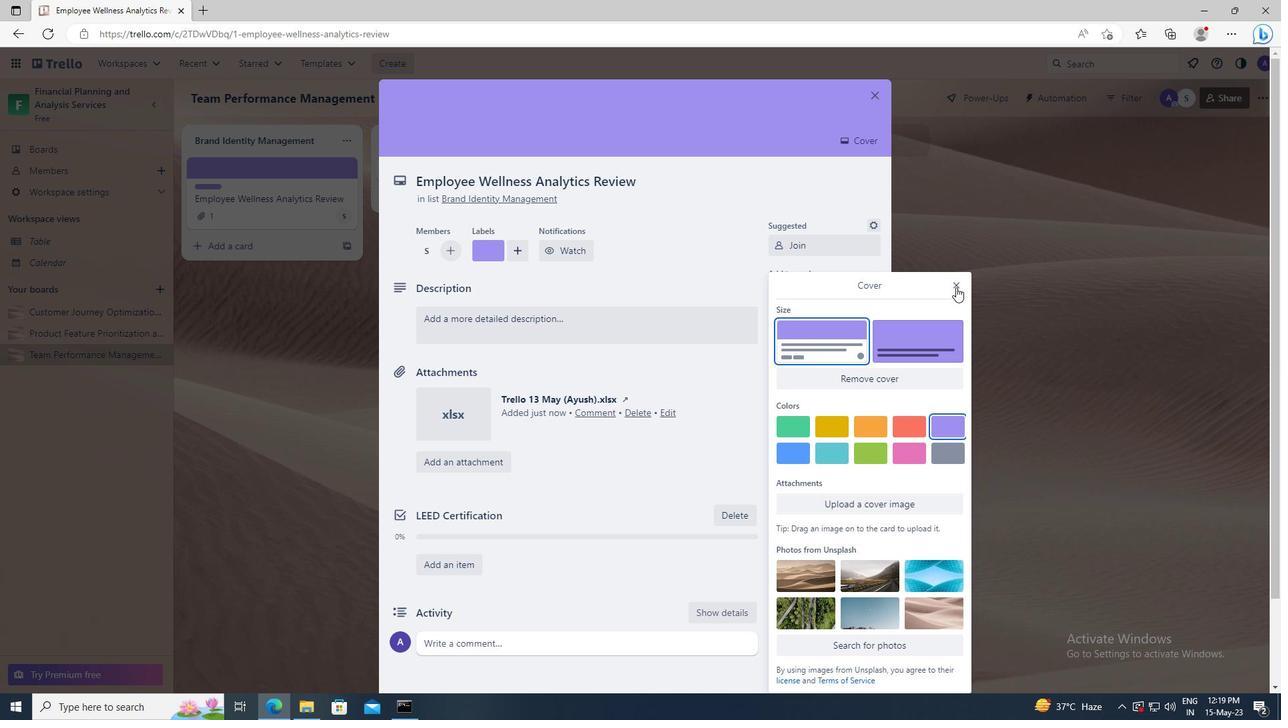 
Action: Mouse moved to (645, 321)
Screenshot: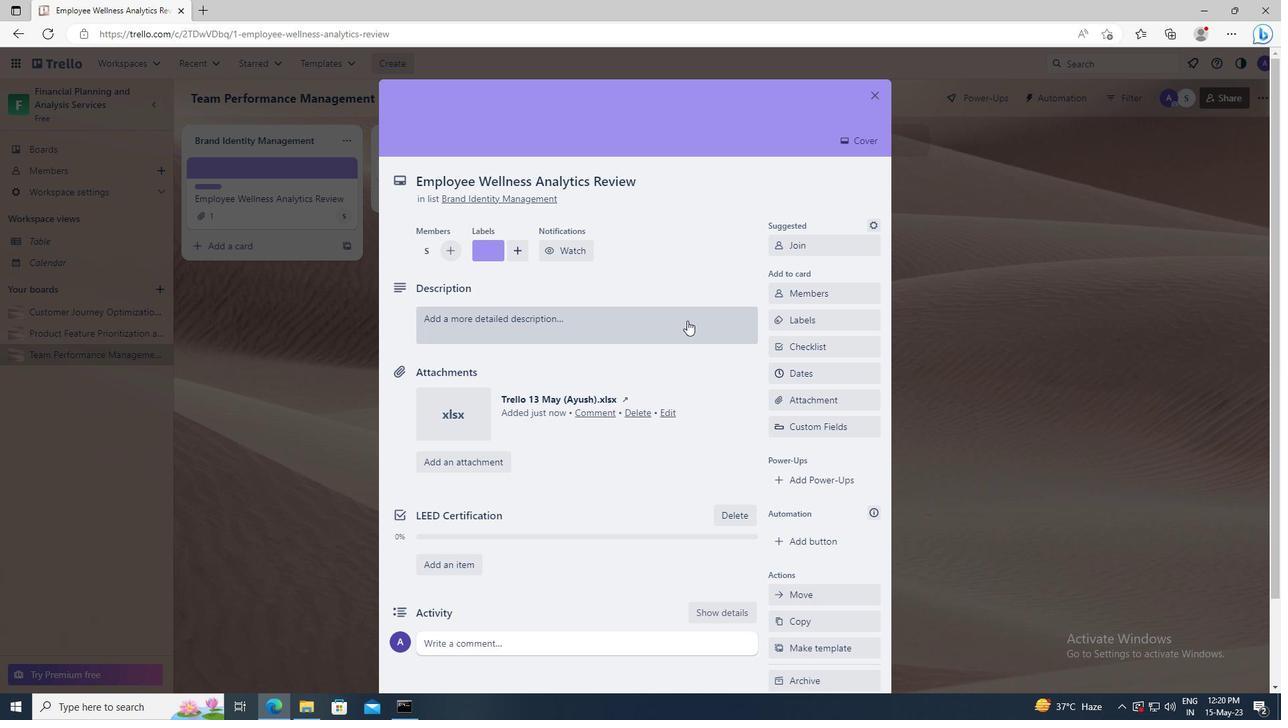 
Action: Mouse pressed left at (645, 321)
Screenshot: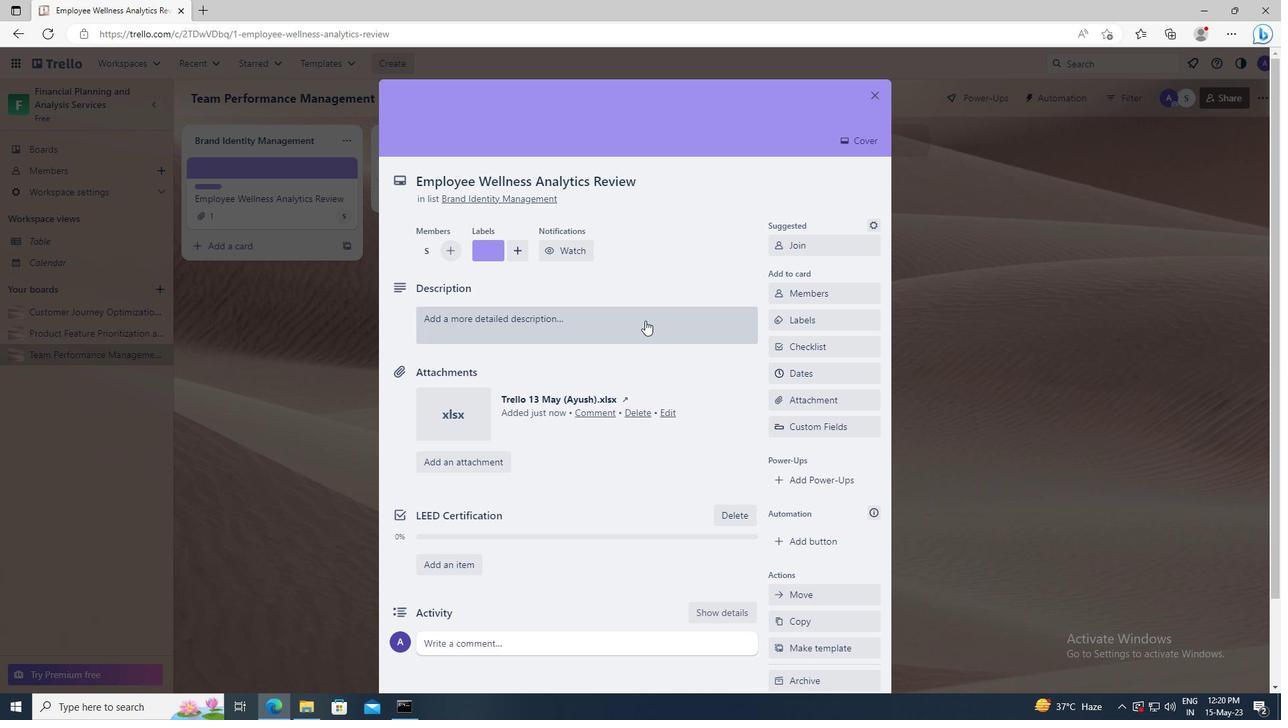 
Action: Key pressed <Key.shift>C
Screenshot: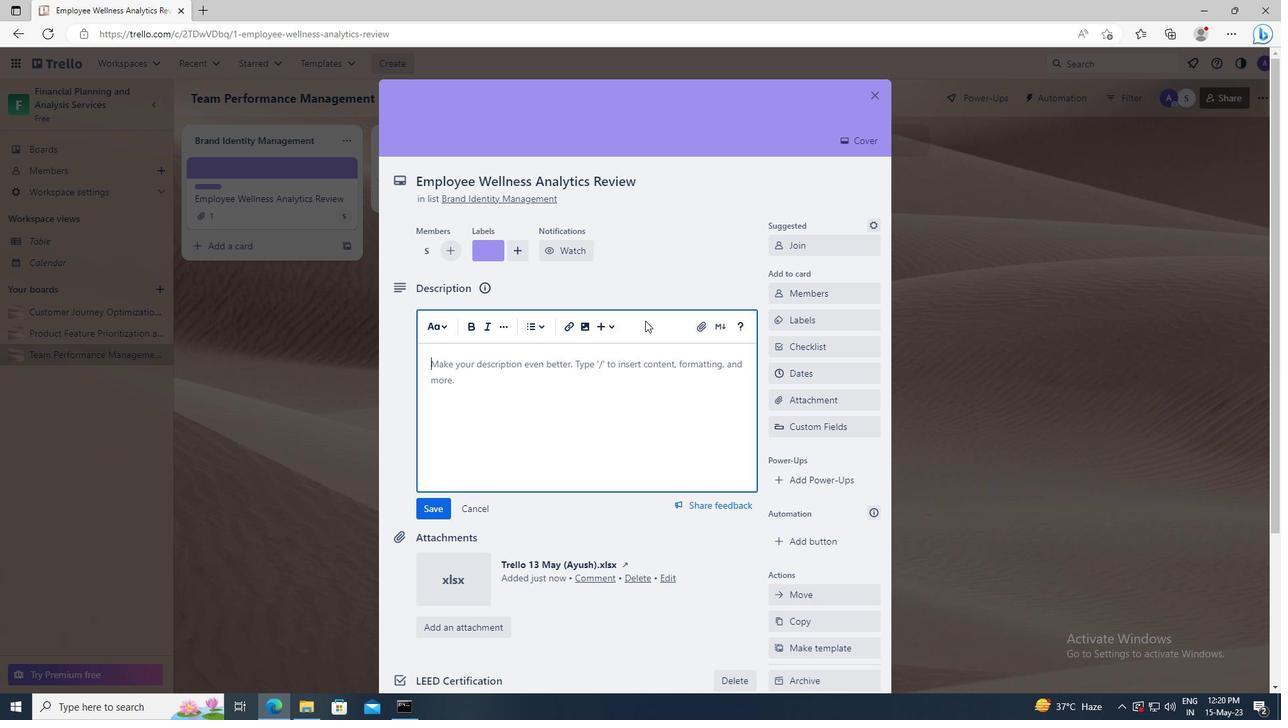 
Action: Mouse moved to (644, 321)
Screenshot: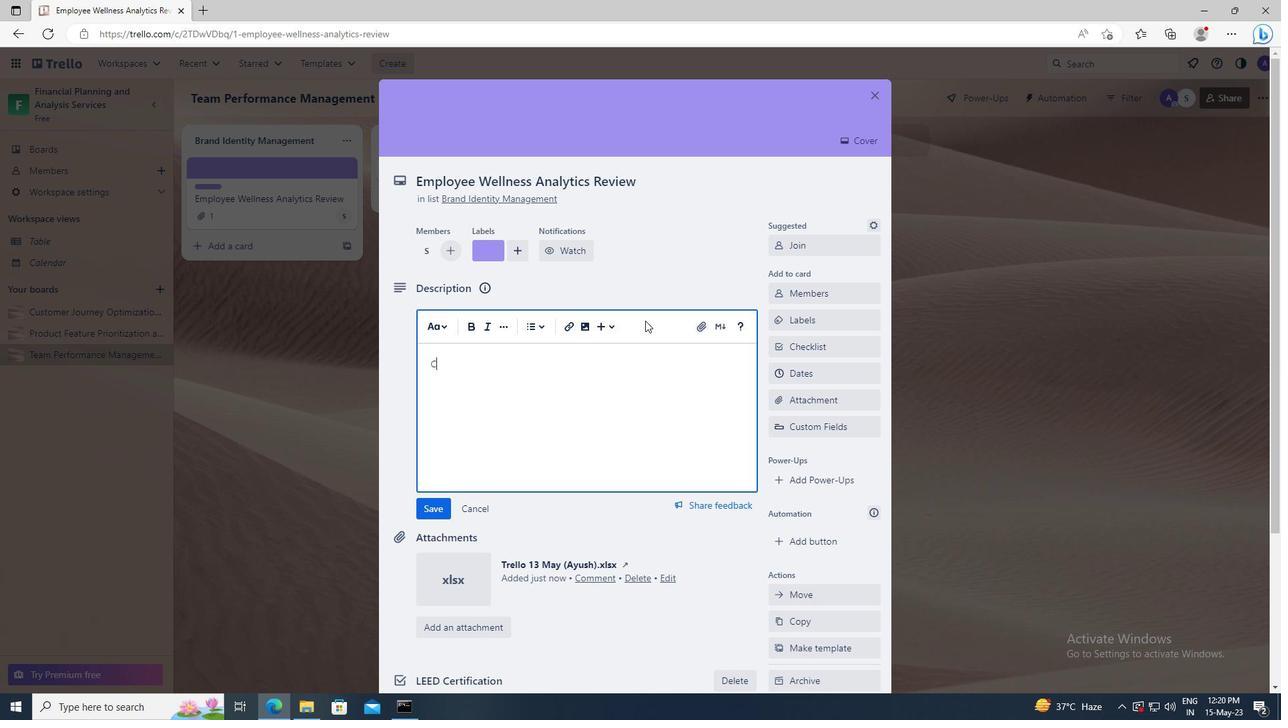 
Action: Key pressed REATE<Key.space>AND<Key.space>SEND<Key.space>OUT<Key.space>EMPLOYEE<Key.space>ENGAGEMENT<Key.space>SURVEY<Key.space>ON<Key.space>COMPANY<Key.space>VALUES<Key.space>AND<Key.space>MISSION
Screenshot: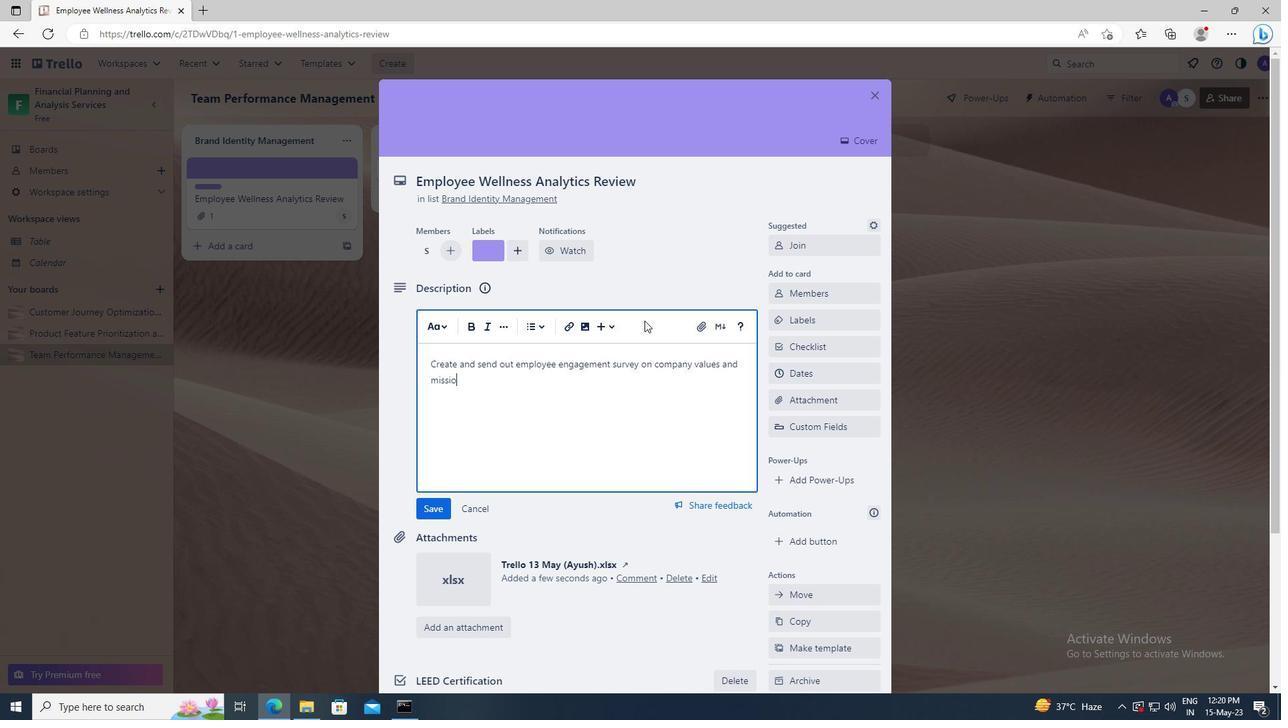 
Action: Mouse scrolled (644, 320) with delta (0, 0)
Screenshot: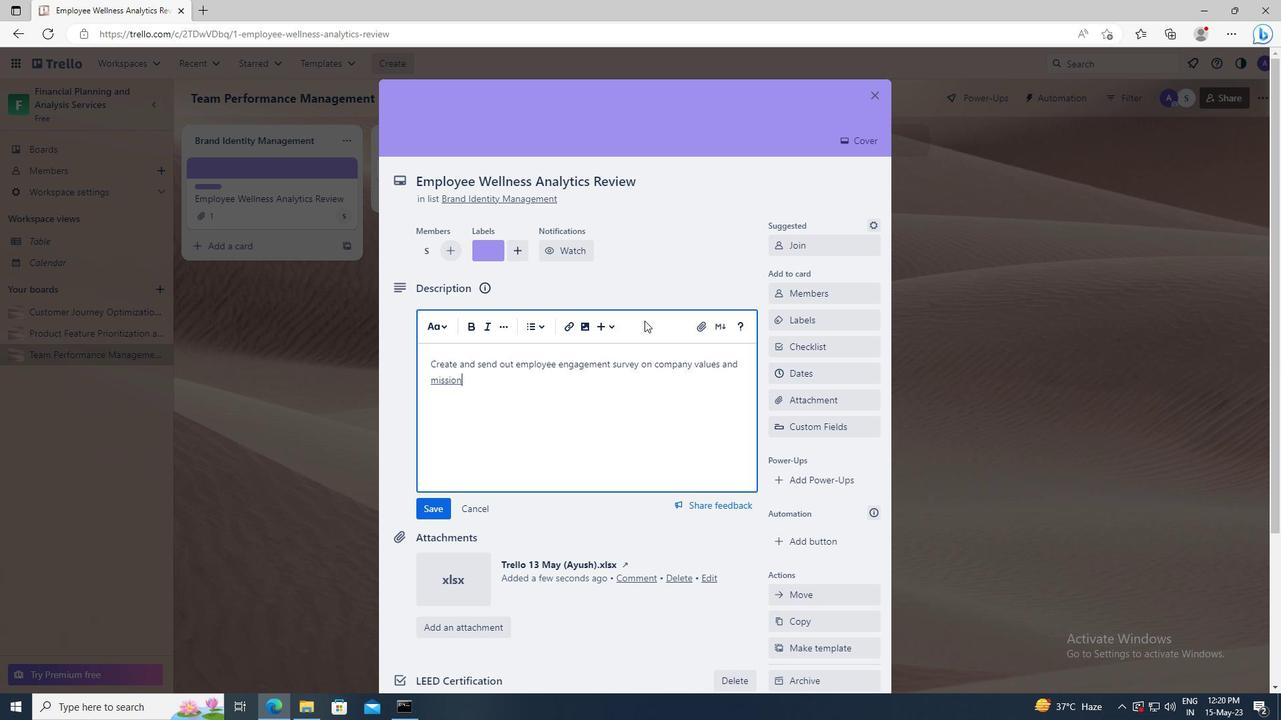 
Action: Mouse moved to (437, 411)
Screenshot: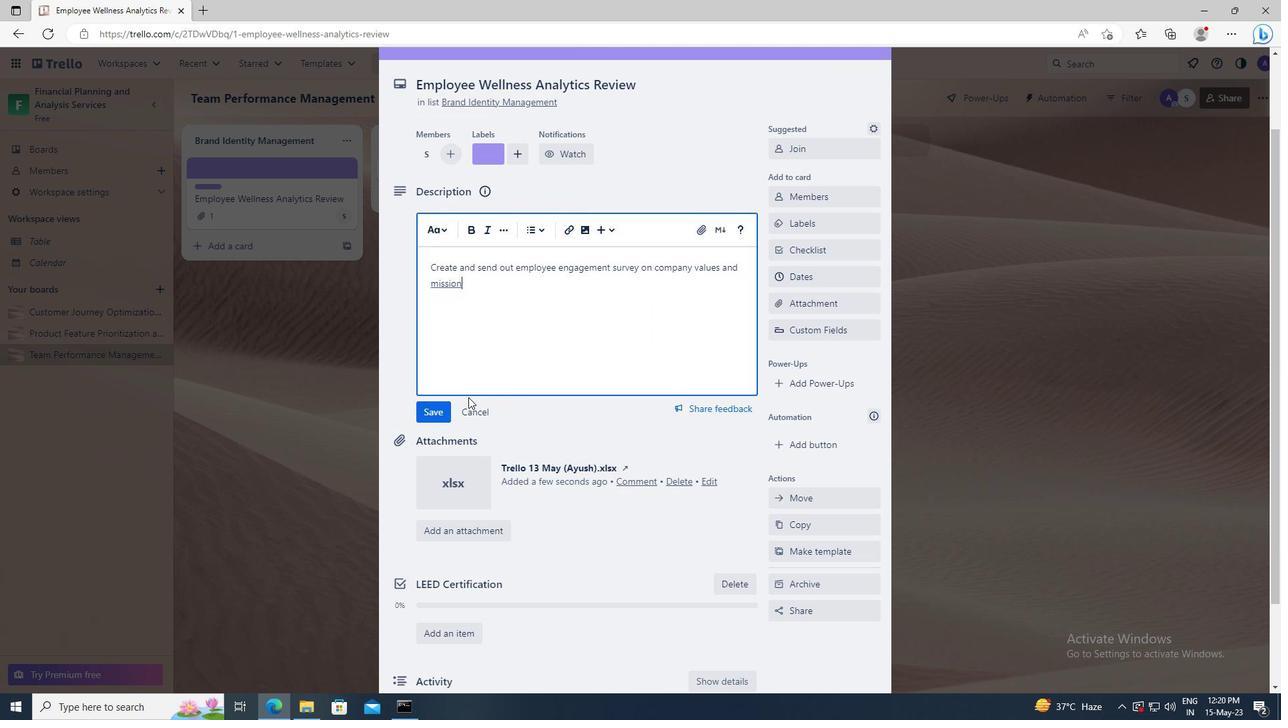 
Action: Mouse pressed left at (437, 411)
Screenshot: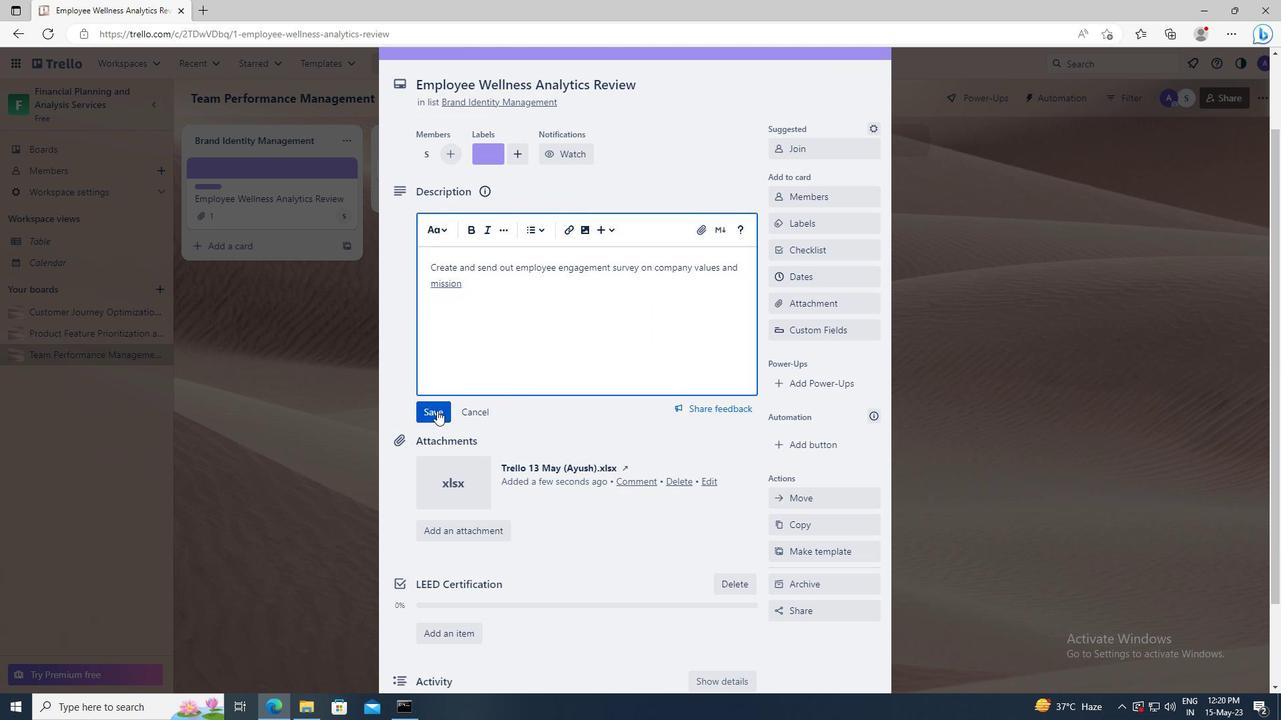 
Action: Mouse moved to (456, 534)
Screenshot: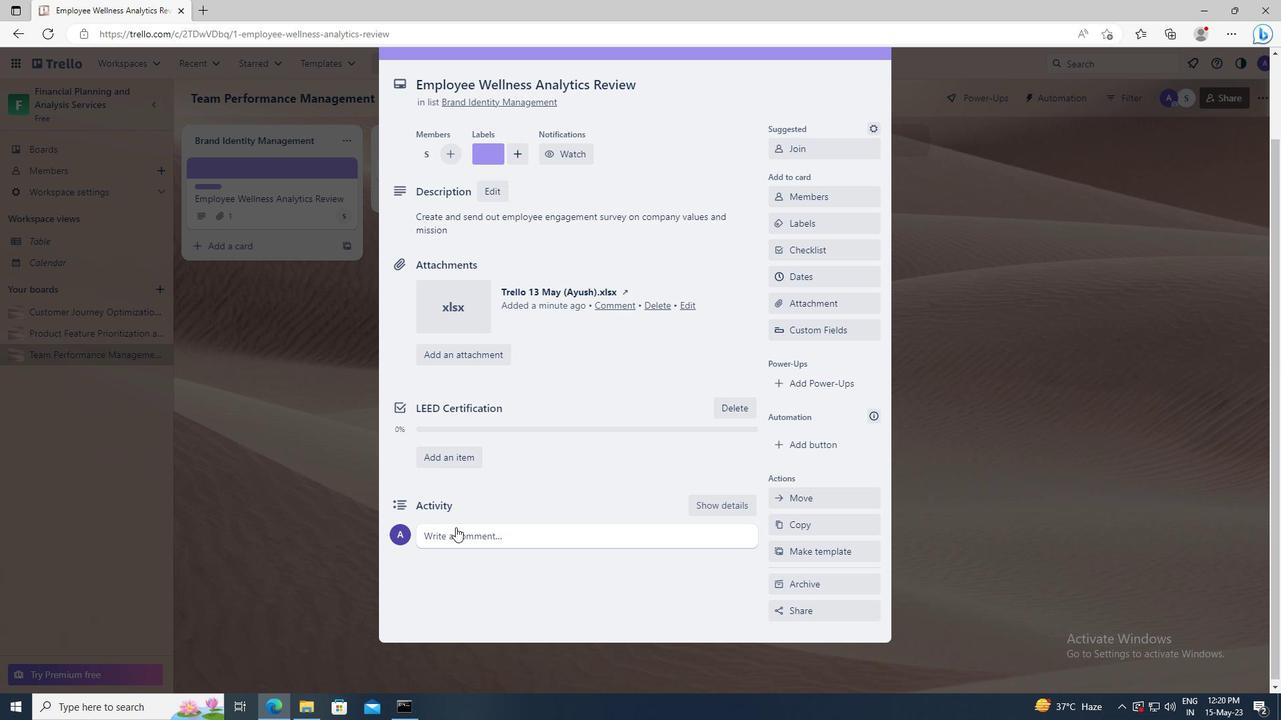 
Action: Mouse pressed left at (456, 534)
Screenshot: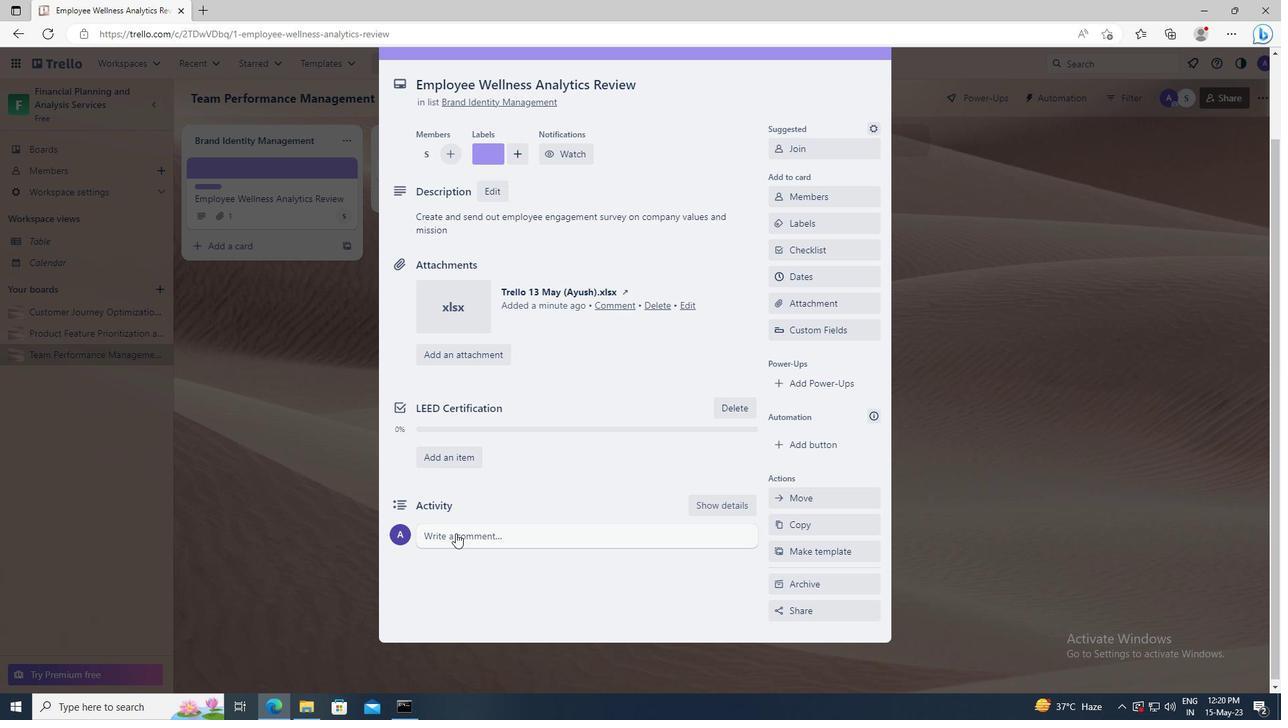 
Action: Key pressed <Key.shift>GIVEN<Key.space>THE<Key.space>POTENTIAL<Key.space>IMPACT<Key.space>OF<Key.space>THIS<Key.space>TASK,<Key.space>LET<Key.space>US<Key.space>MAKE<Key.space>SURE<Key.space>WE<Key.space>INVOLVE<Key.space>ALL<Key.space>STR<Key.backspace>AKEHOLDERS<Key.space>AND<Key.space>GATHER<Key.space>THEIR<Key.space>FEEDBACK.
Screenshot: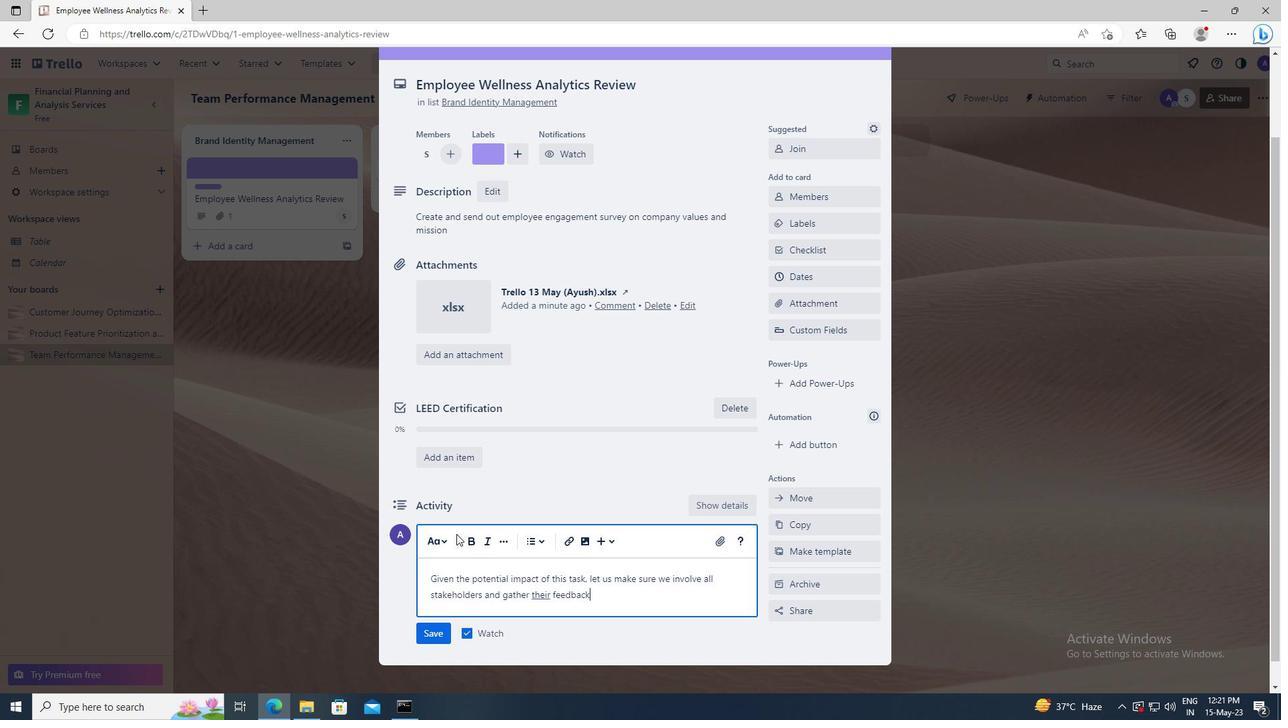 
Action: Mouse moved to (442, 632)
Screenshot: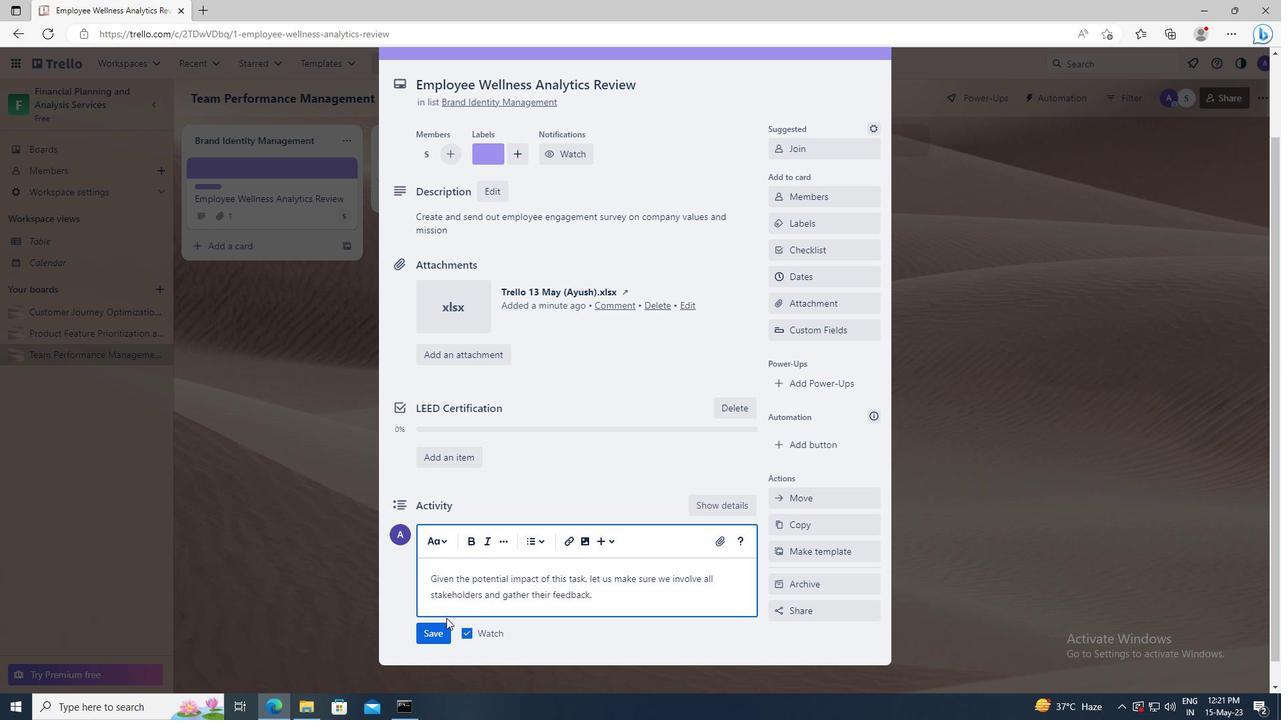 
Action: Mouse pressed left at (442, 632)
Screenshot: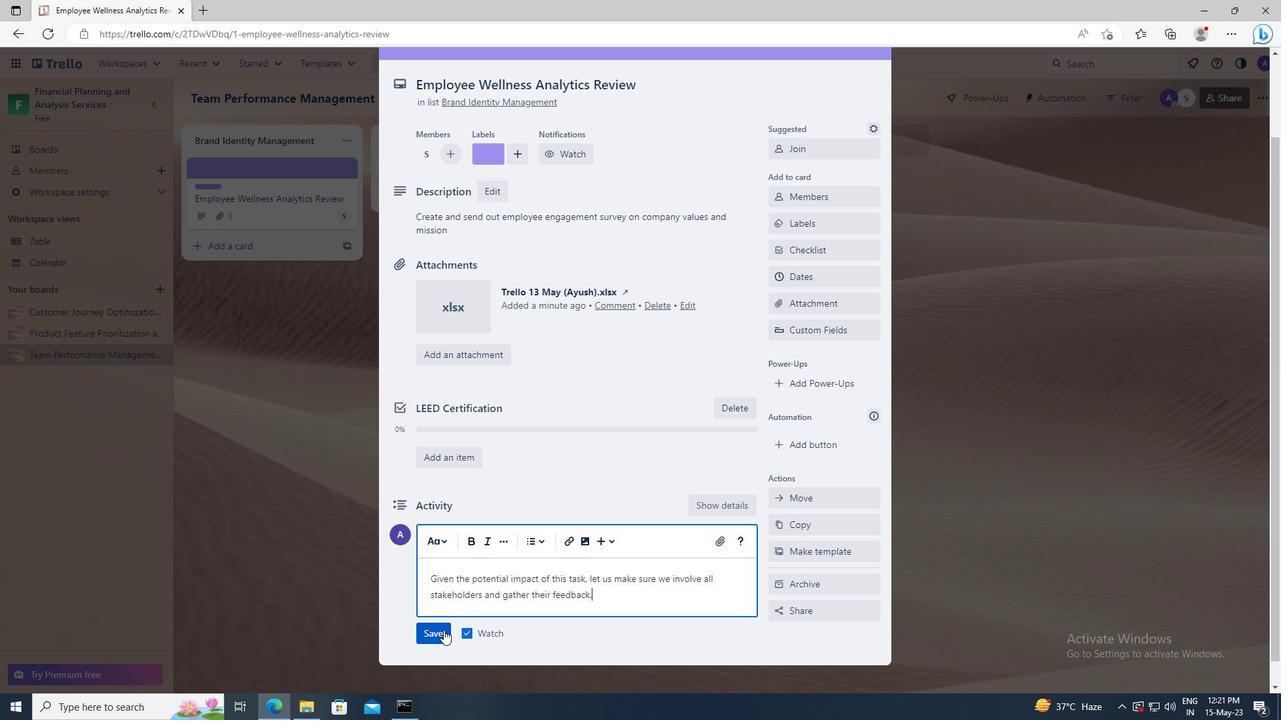 
Action: Mouse moved to (793, 277)
Screenshot: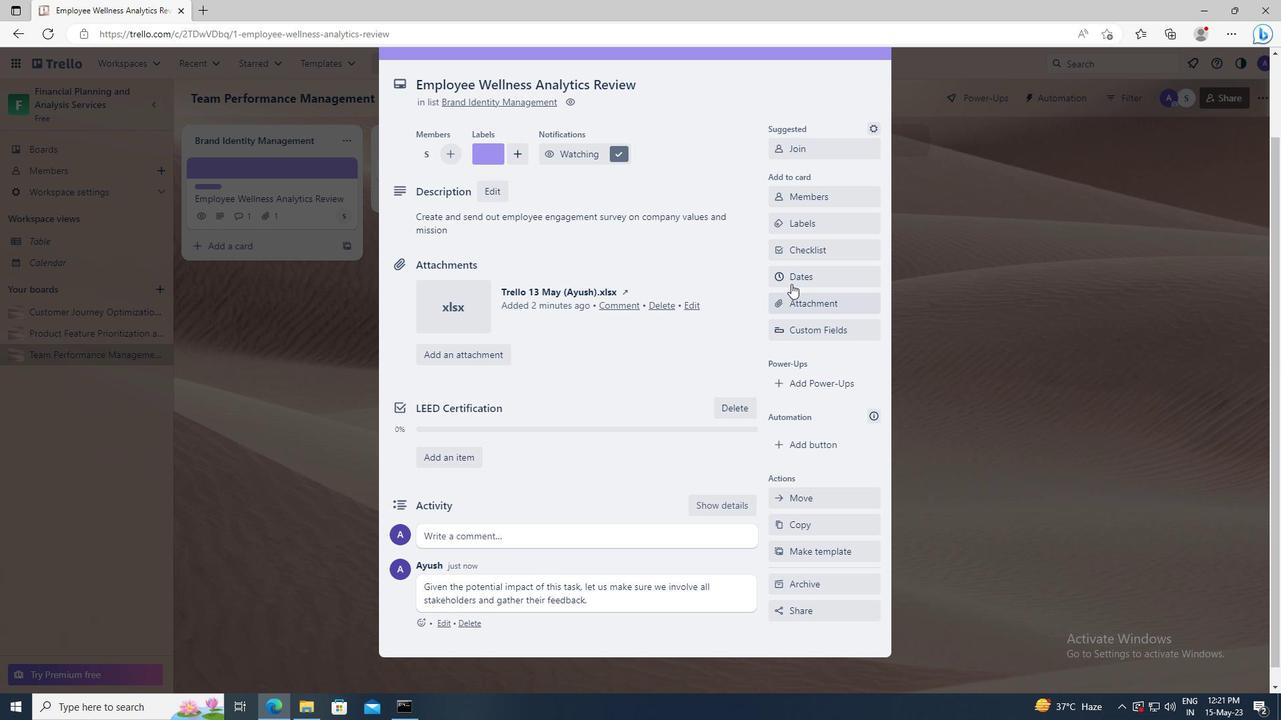
Action: Mouse pressed left at (793, 277)
Screenshot: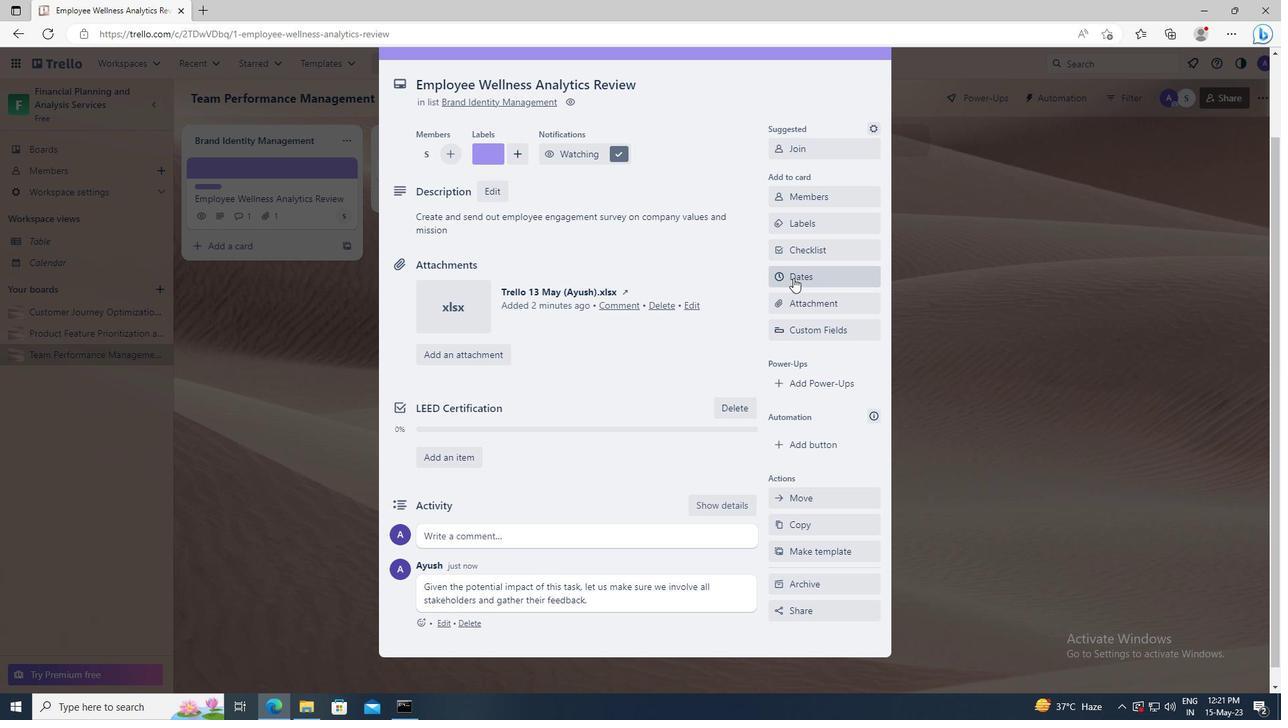 
Action: Mouse moved to (784, 344)
Screenshot: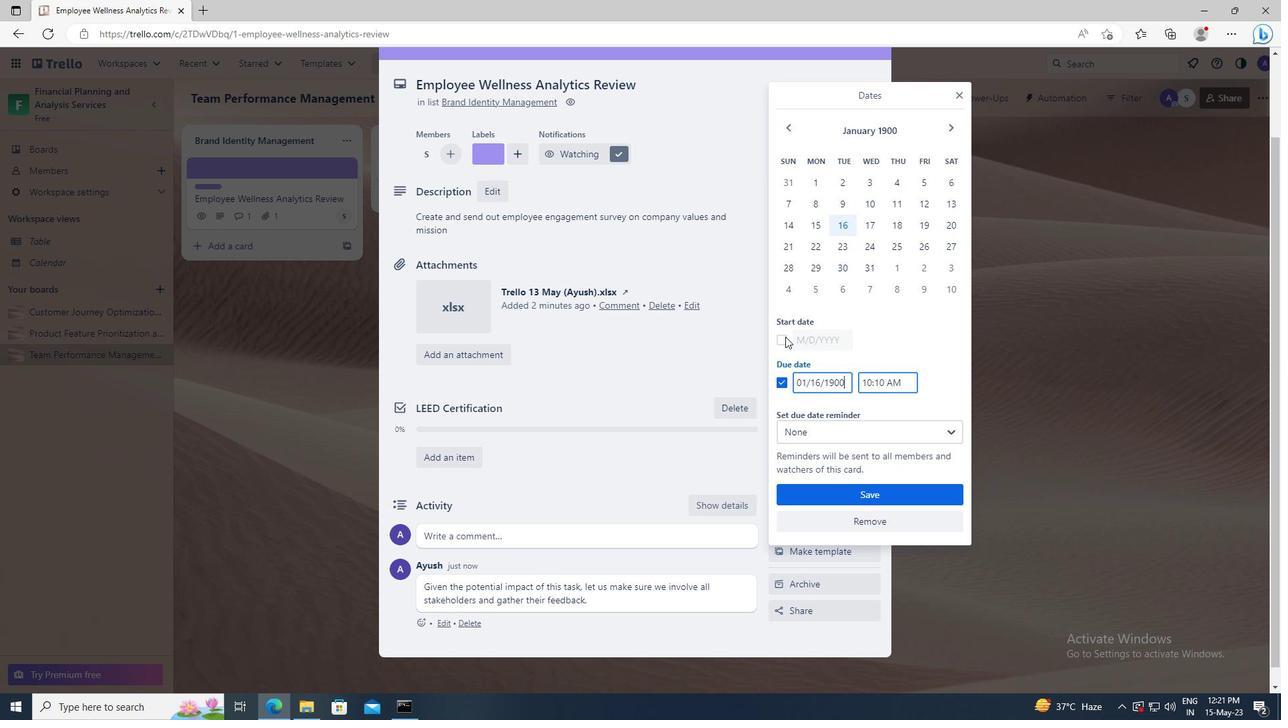 
Action: Mouse pressed left at (784, 344)
Screenshot: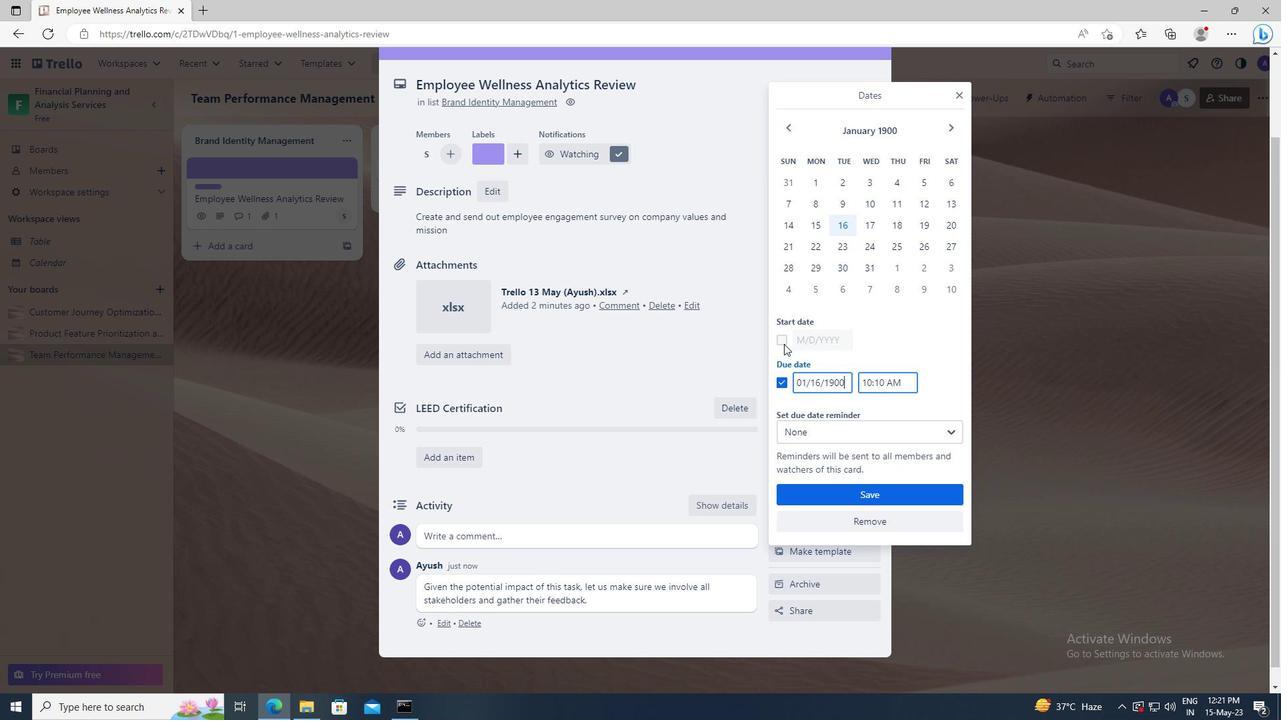 
Action: Mouse moved to (845, 343)
Screenshot: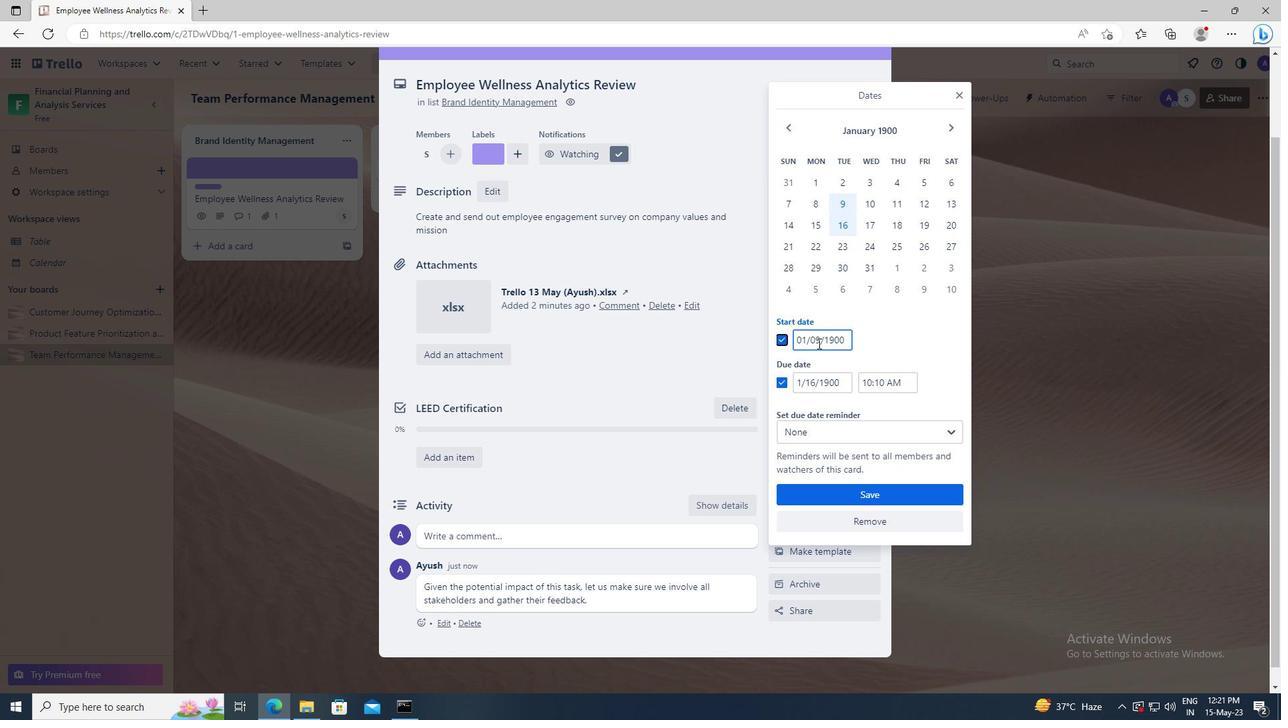 
Action: Mouse pressed left at (845, 343)
Screenshot: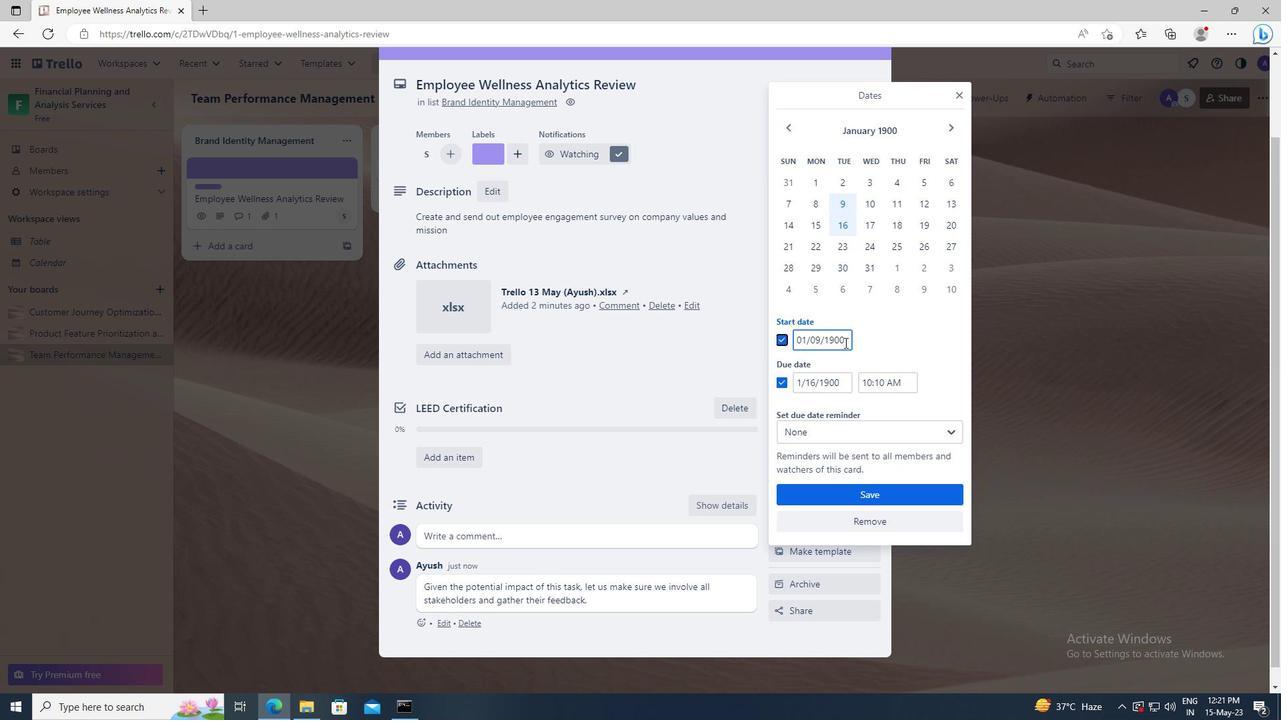 
Action: Key pressed <Key.left><Key.left><Key.left><Key.left><Key.left><Key.backspace>1
Screenshot: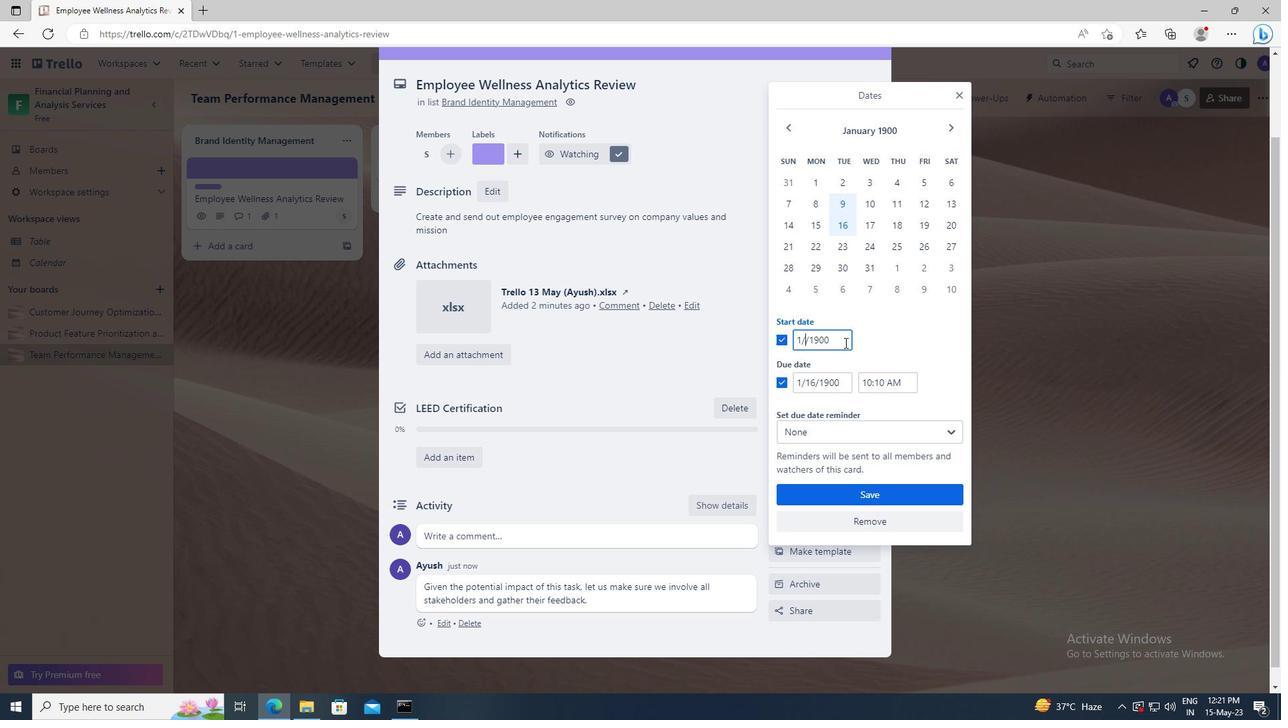 
Action: Mouse moved to (843, 379)
Screenshot: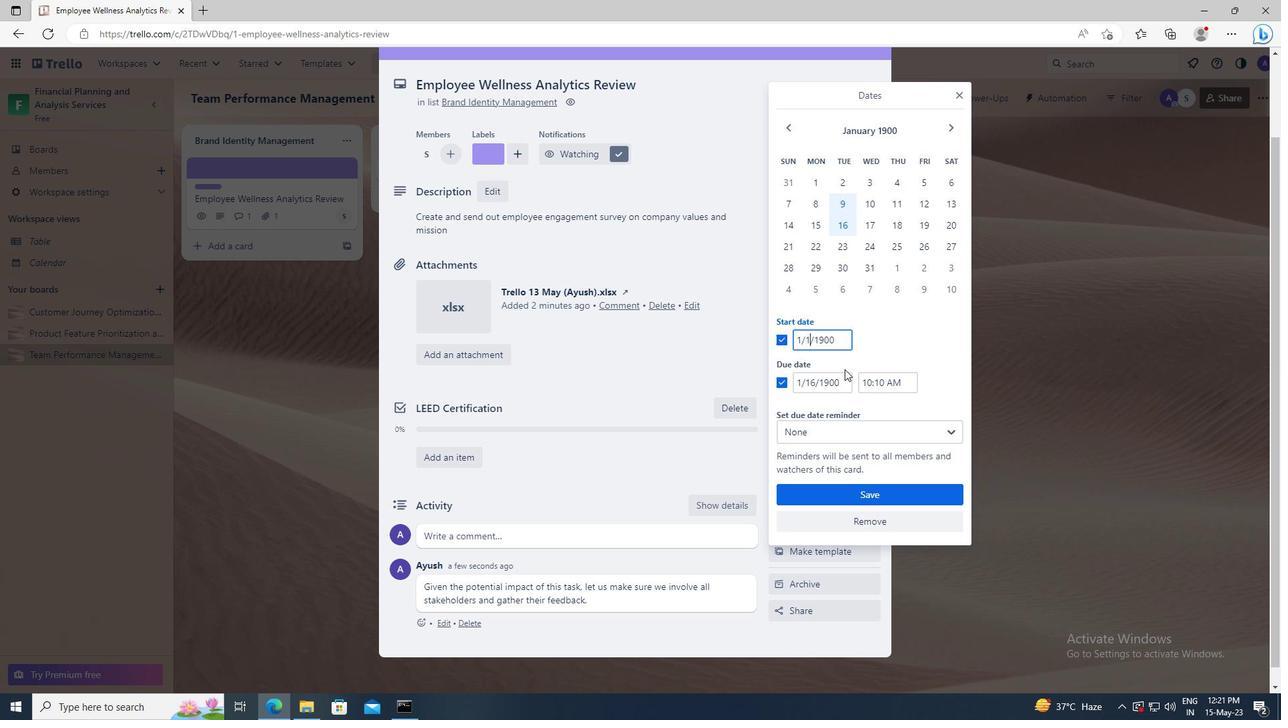 
Action: Mouse pressed left at (843, 379)
Screenshot: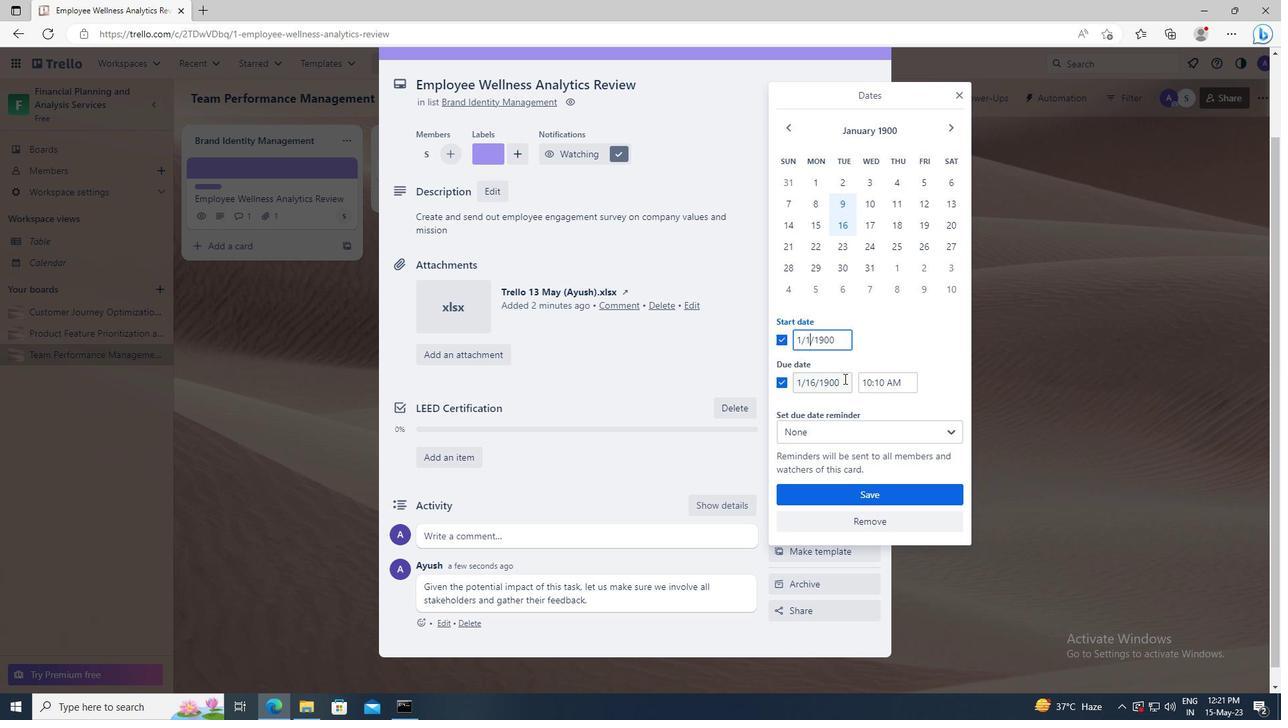 
Action: Key pressed <Key.left><Key.left><Key.left><Key.left><Key.left><Key.backspace><Key.backspace>8
Screenshot: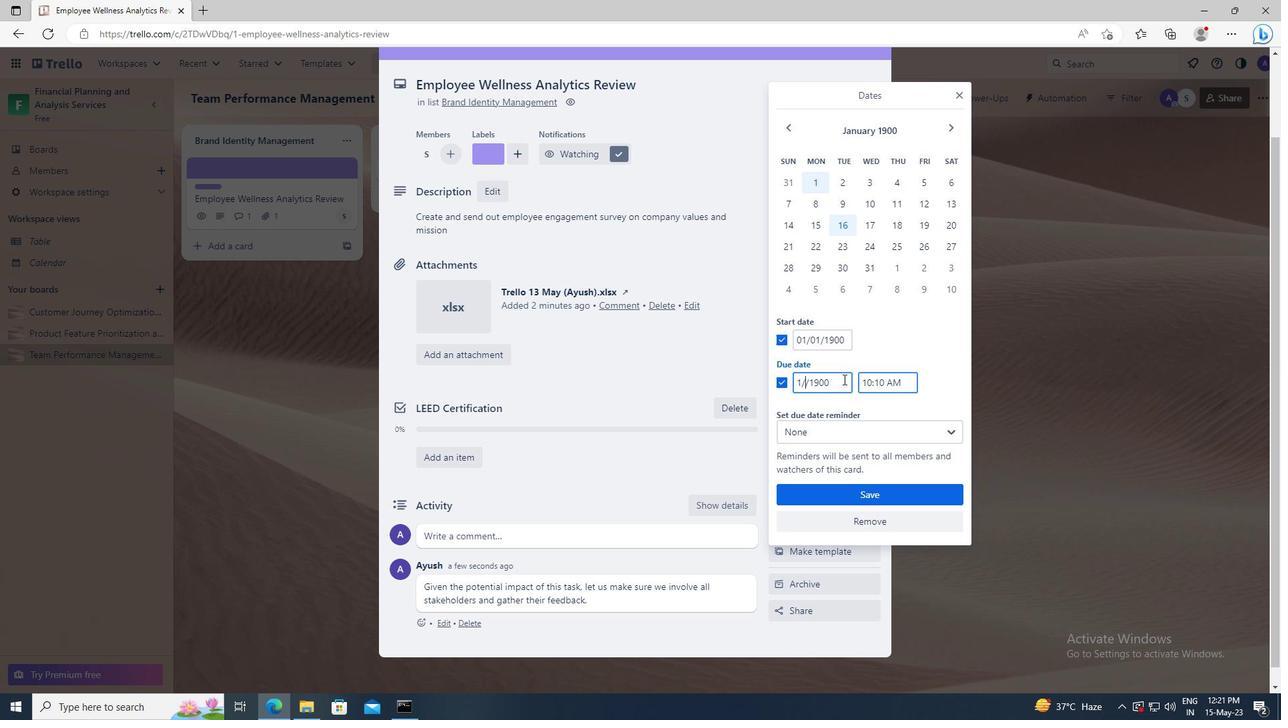 
Action: Mouse moved to (863, 496)
Screenshot: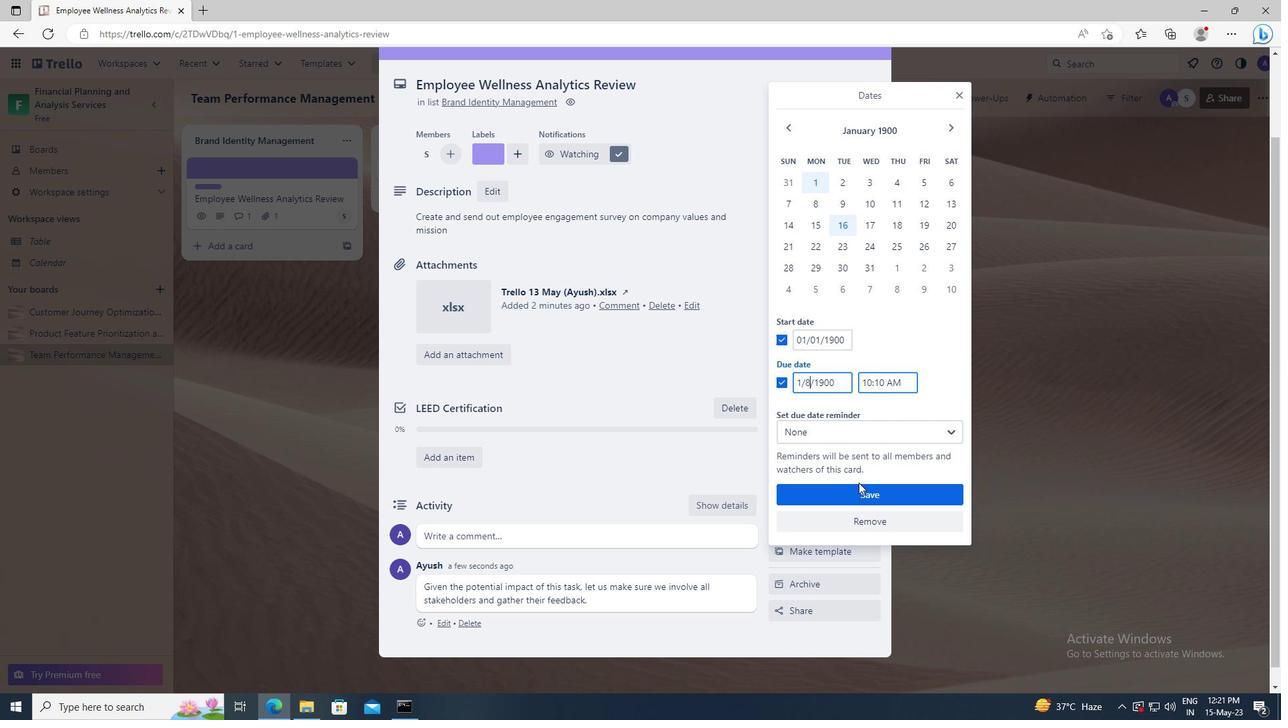 
Action: Mouse pressed left at (863, 496)
Screenshot: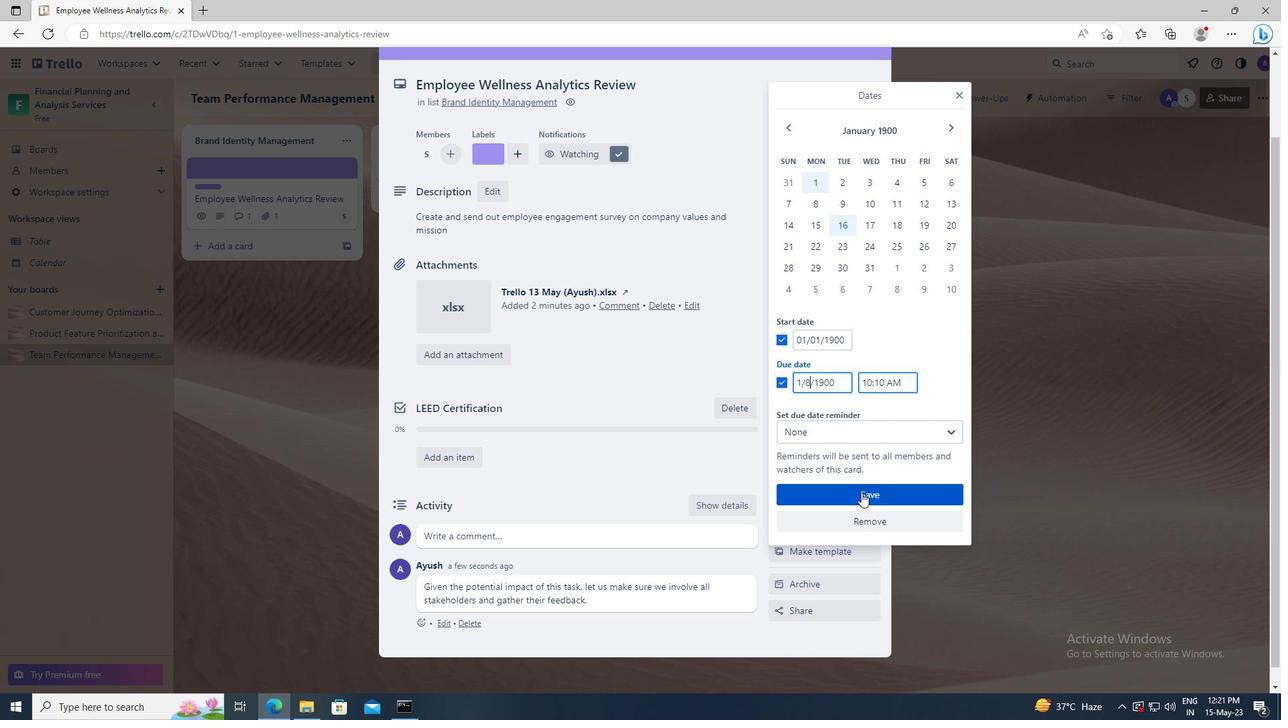 
